 Task: Look for space in Punāsa, India from 3rd June, 2023 to 9th June, 2023 for 2 adults in price range Rs.6000 to Rs.12000. Place can be entire place with 1  bedroom having 1 bed and 1 bathroom. Property type can be house, flat, guest house, hotel. Booking option can be shelf check-in. Required host language is English.
Action: Mouse moved to (441, 61)
Screenshot: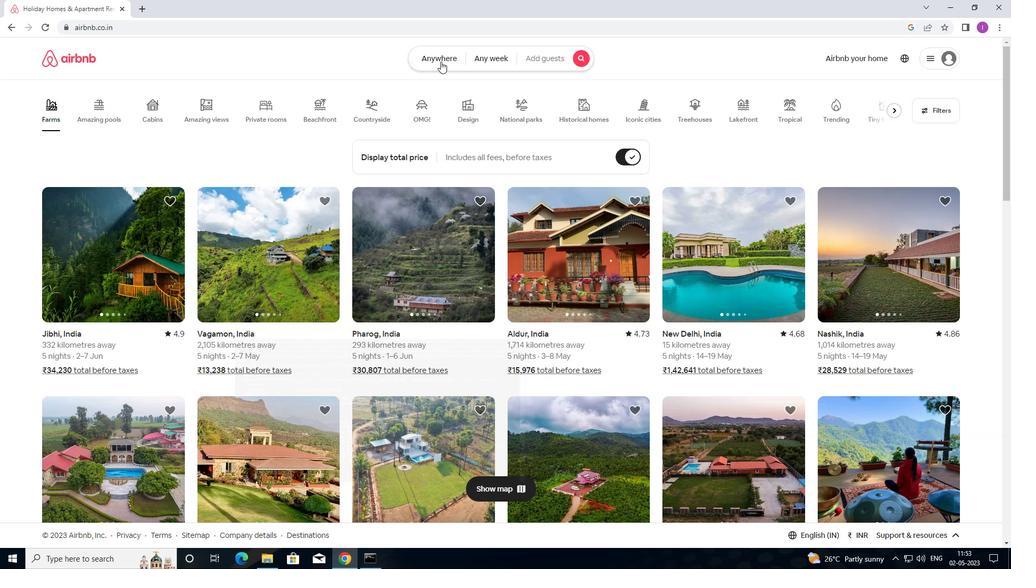 
Action: Mouse pressed left at (441, 61)
Screenshot: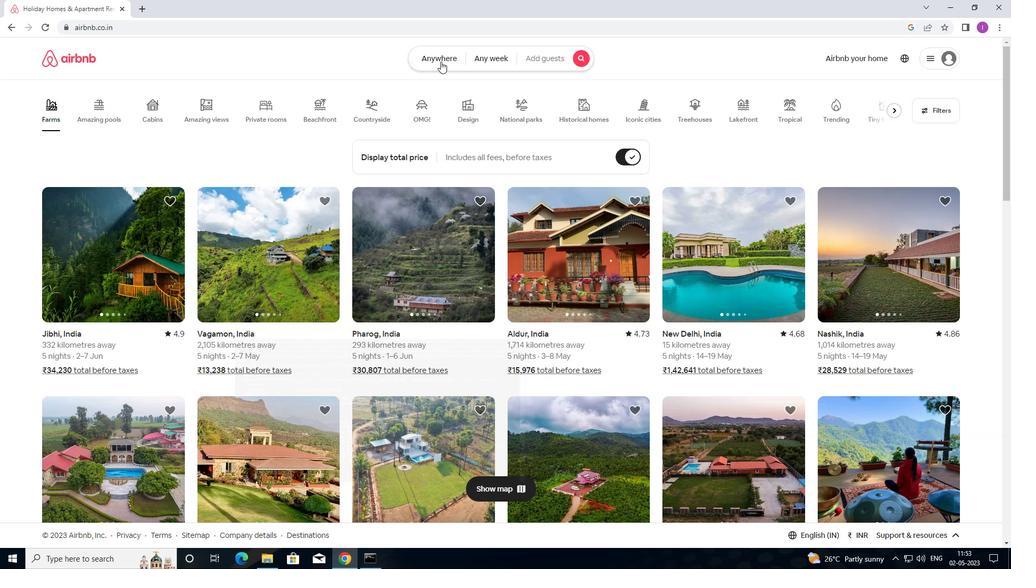 
Action: Mouse moved to (355, 105)
Screenshot: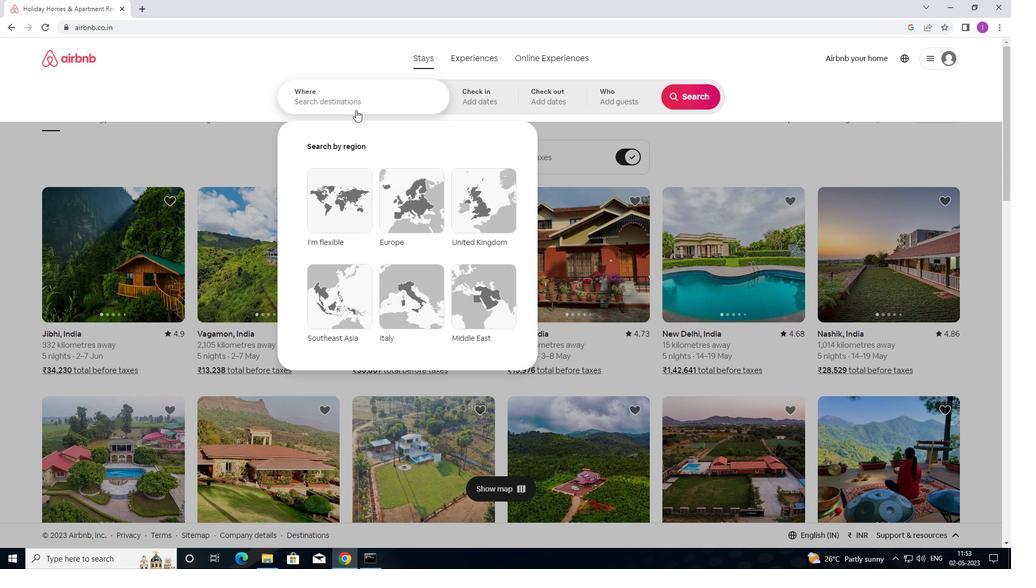 
Action: Mouse pressed left at (355, 105)
Screenshot: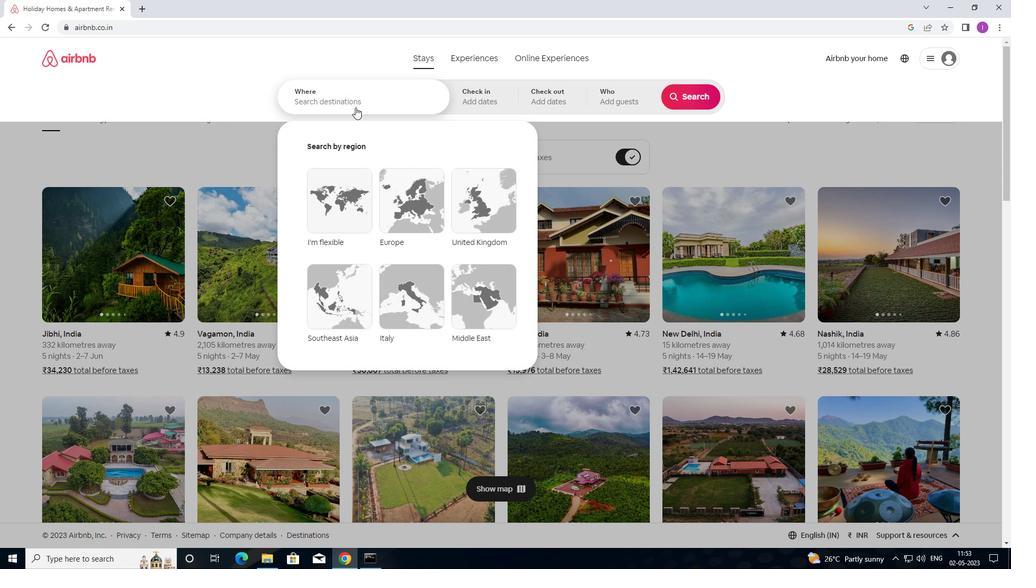 
Action: Mouse moved to (446, 109)
Screenshot: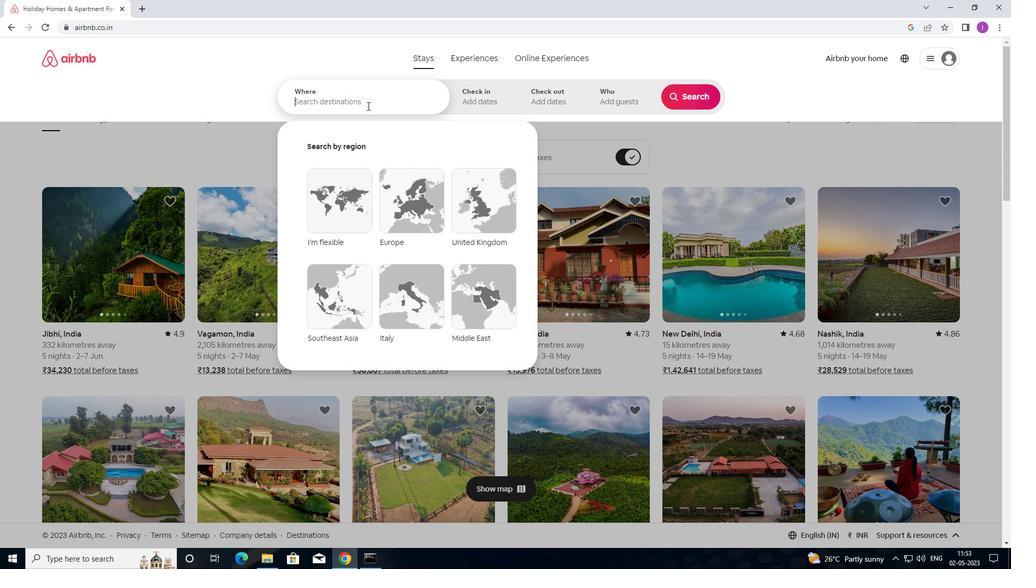 
Action: Key pressed <Key.shift>PUNASA,<Key.shift>INDIA
Screenshot: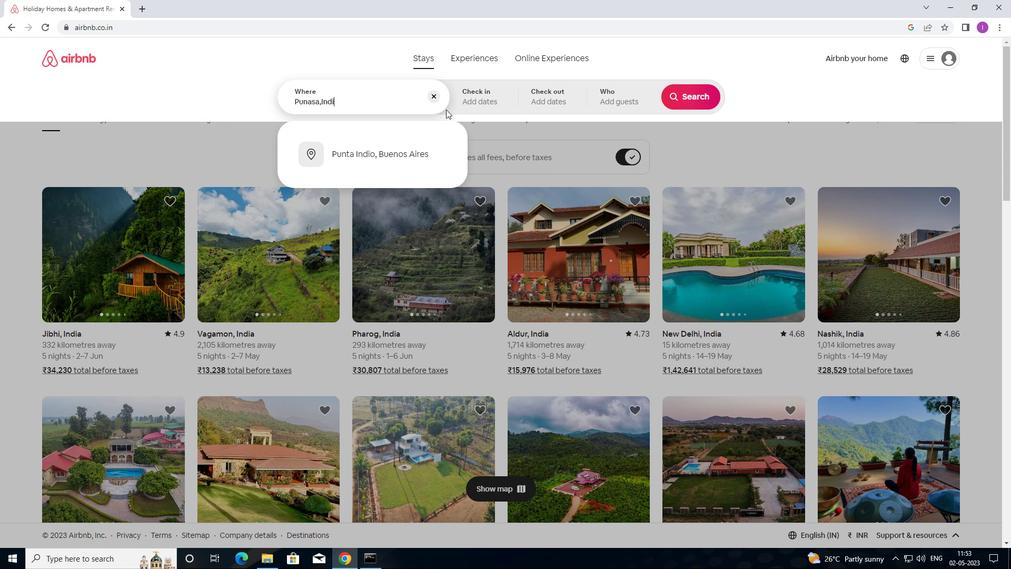 
Action: Mouse moved to (469, 90)
Screenshot: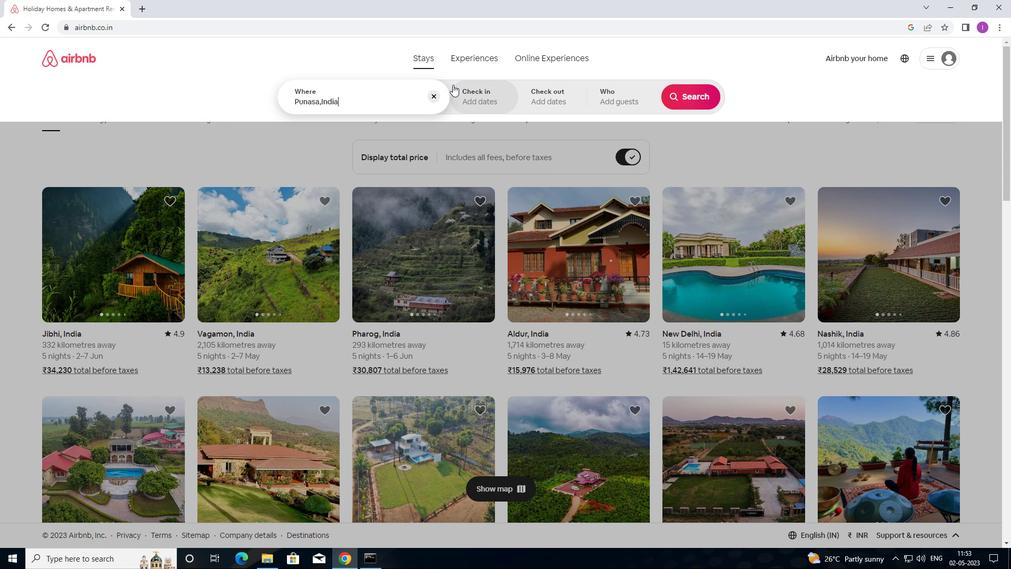 
Action: Mouse pressed left at (469, 90)
Screenshot: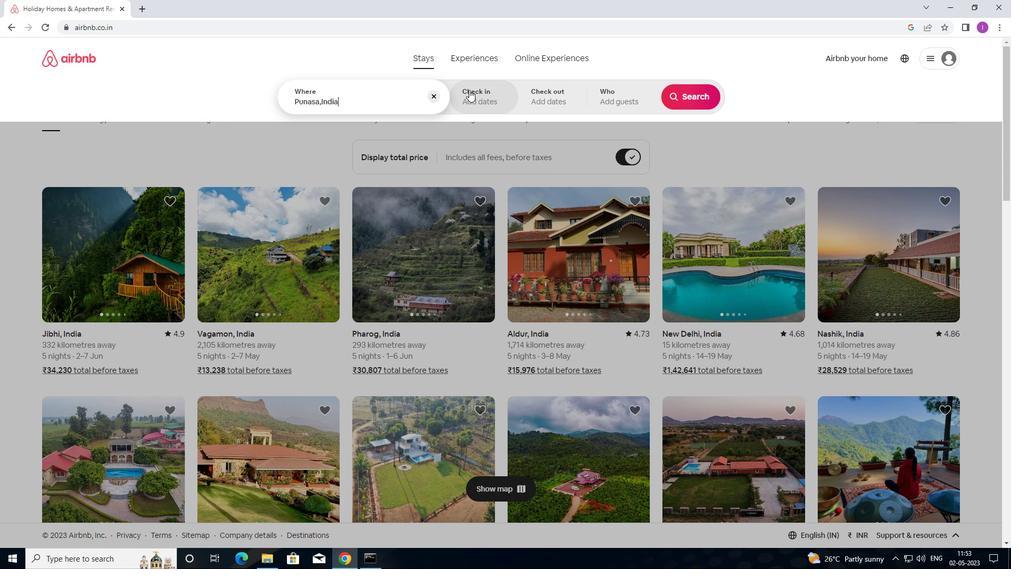 
Action: Mouse moved to (675, 227)
Screenshot: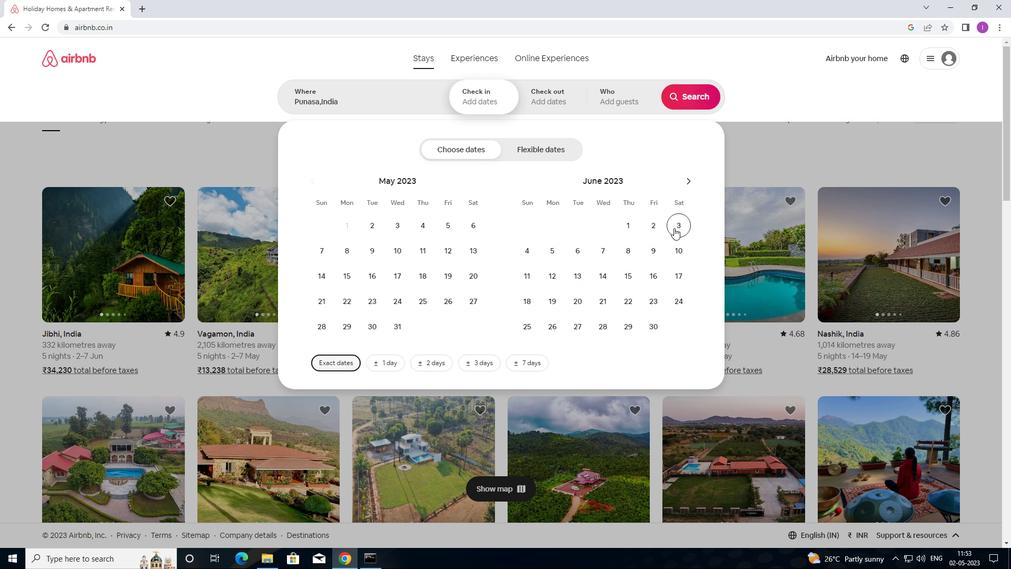
Action: Mouse pressed left at (675, 227)
Screenshot: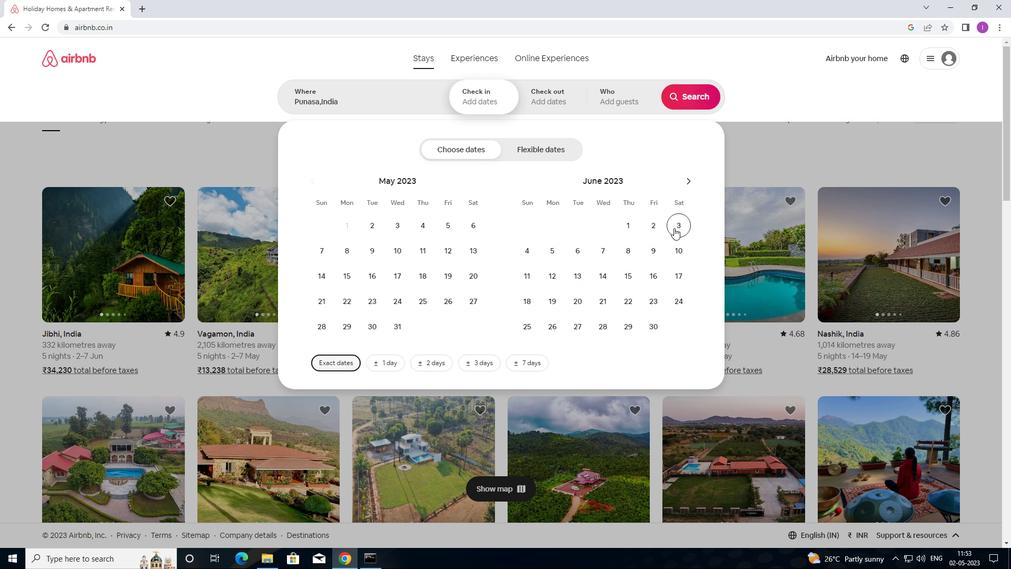
Action: Mouse moved to (660, 254)
Screenshot: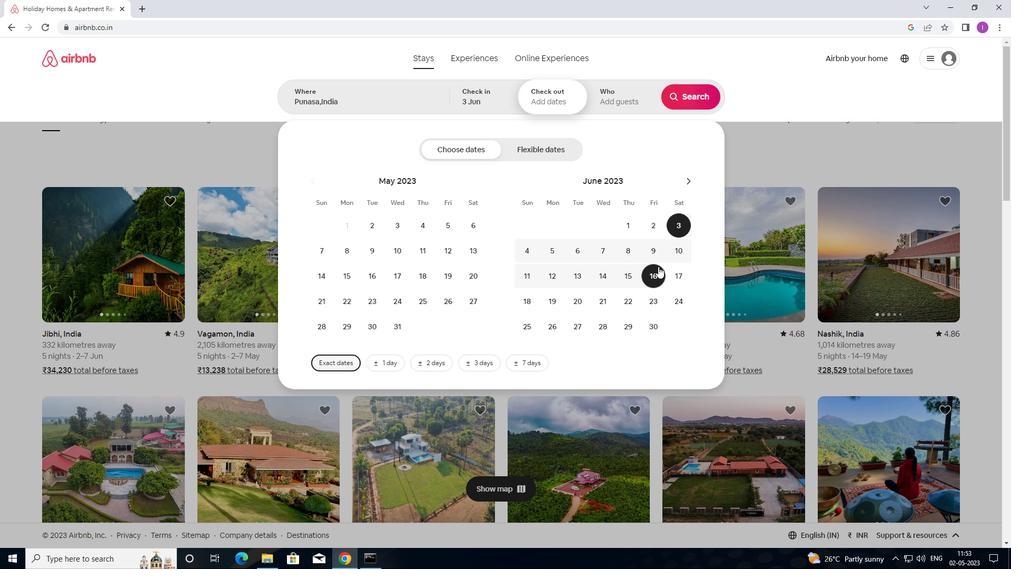 
Action: Mouse pressed left at (660, 254)
Screenshot: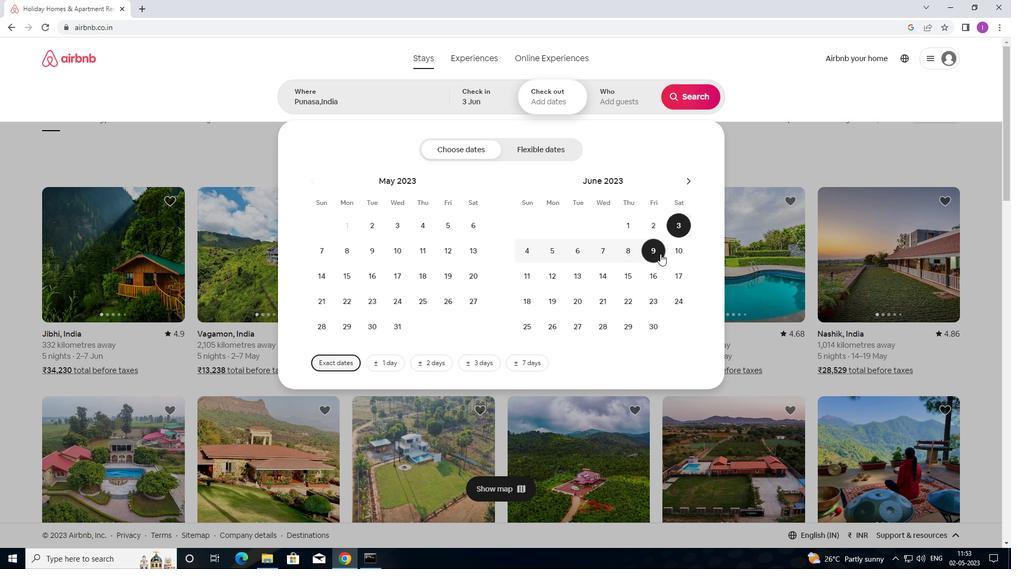 
Action: Mouse moved to (630, 102)
Screenshot: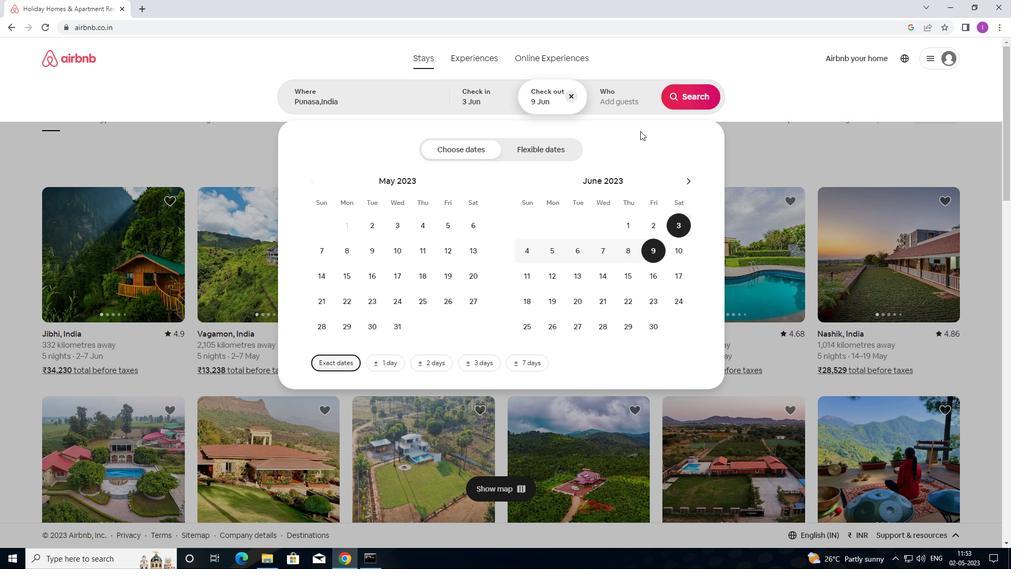 
Action: Mouse pressed left at (630, 102)
Screenshot: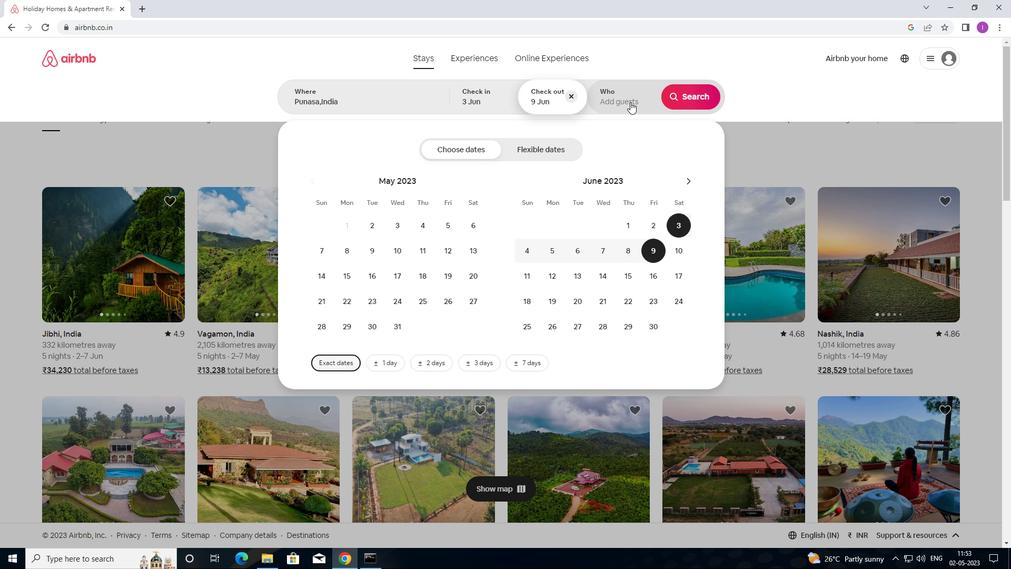 
Action: Mouse moved to (688, 154)
Screenshot: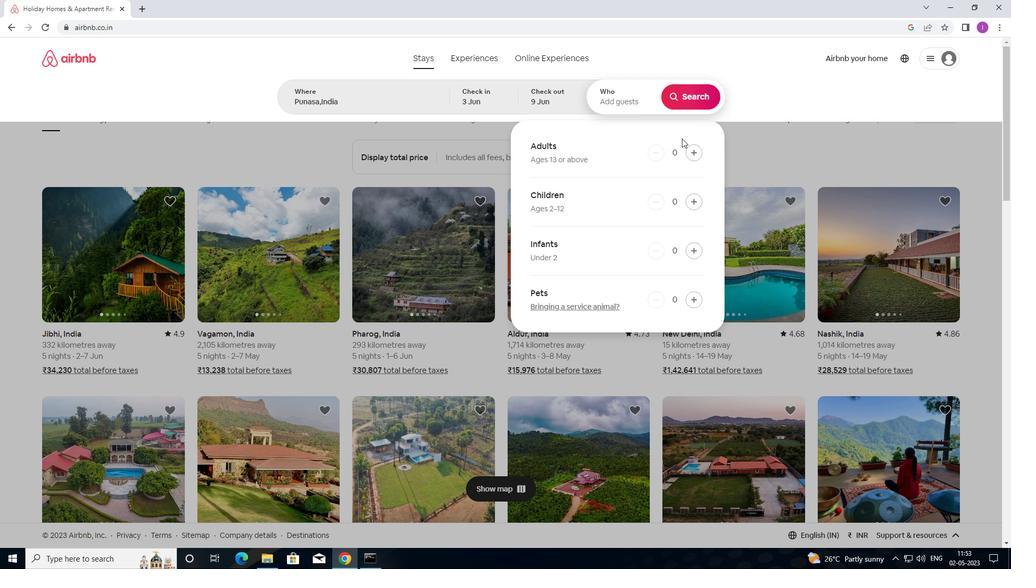 
Action: Mouse pressed left at (688, 154)
Screenshot: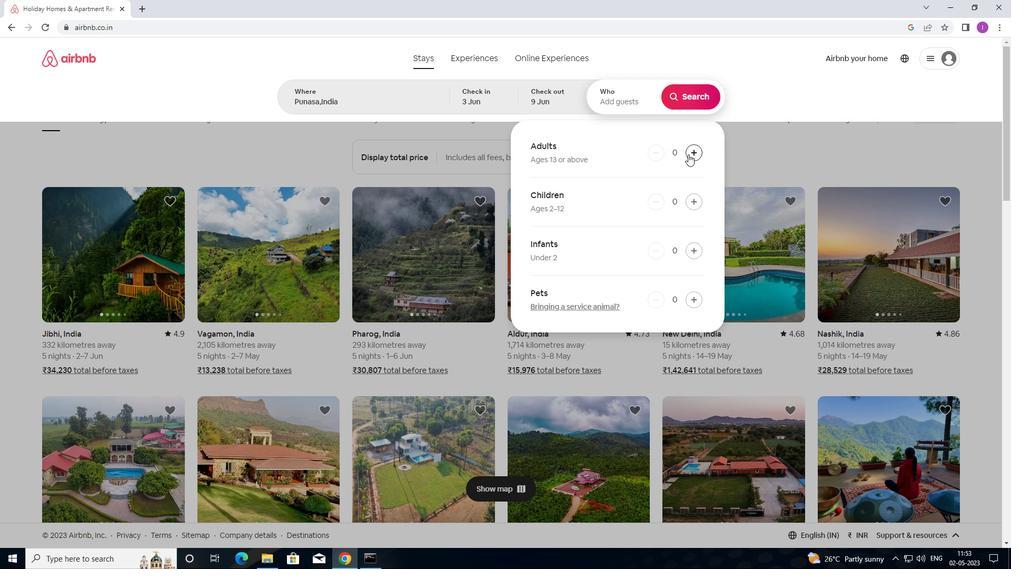 
Action: Mouse pressed left at (688, 154)
Screenshot: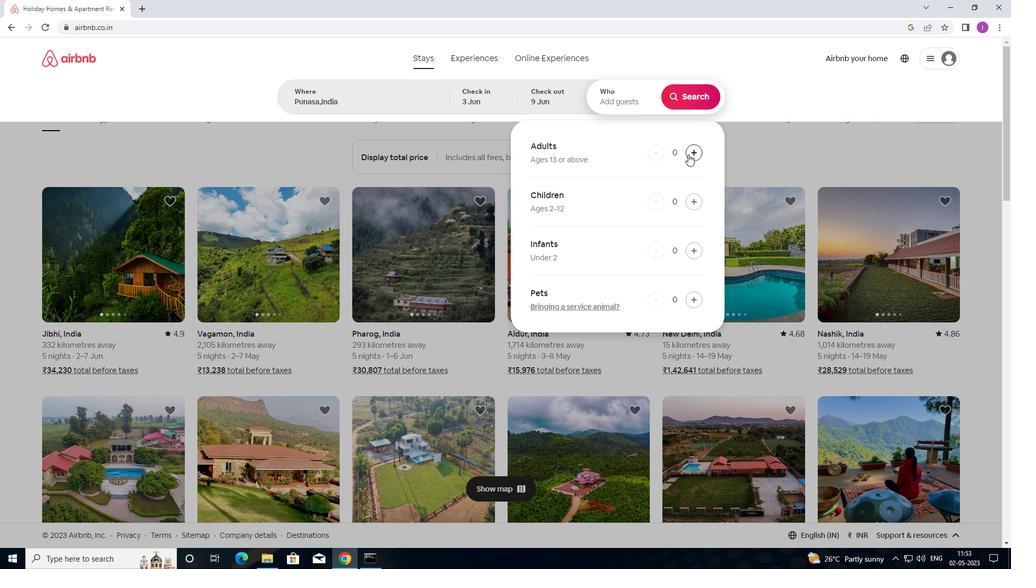 
Action: Mouse moved to (694, 95)
Screenshot: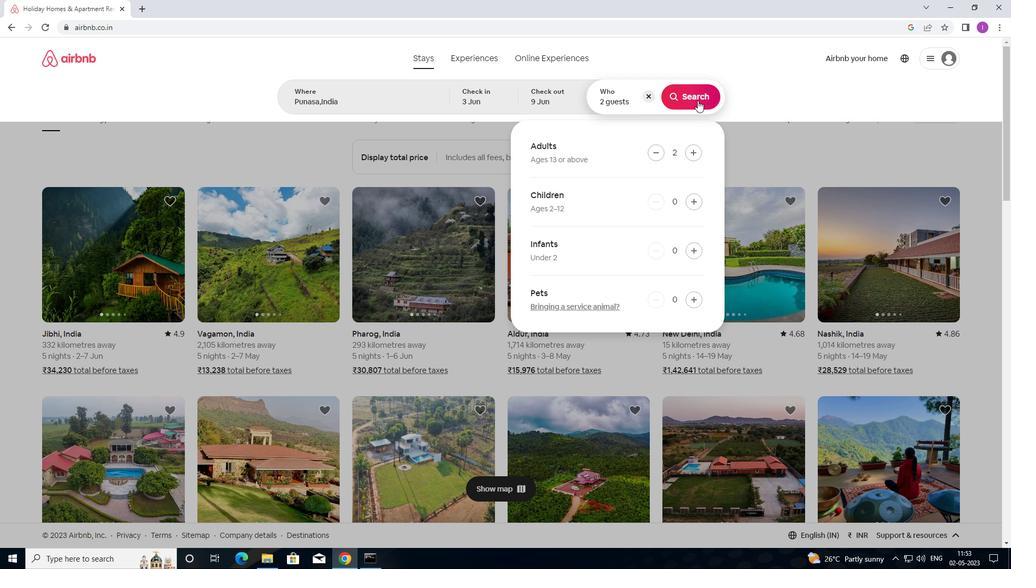 
Action: Mouse pressed left at (694, 95)
Screenshot: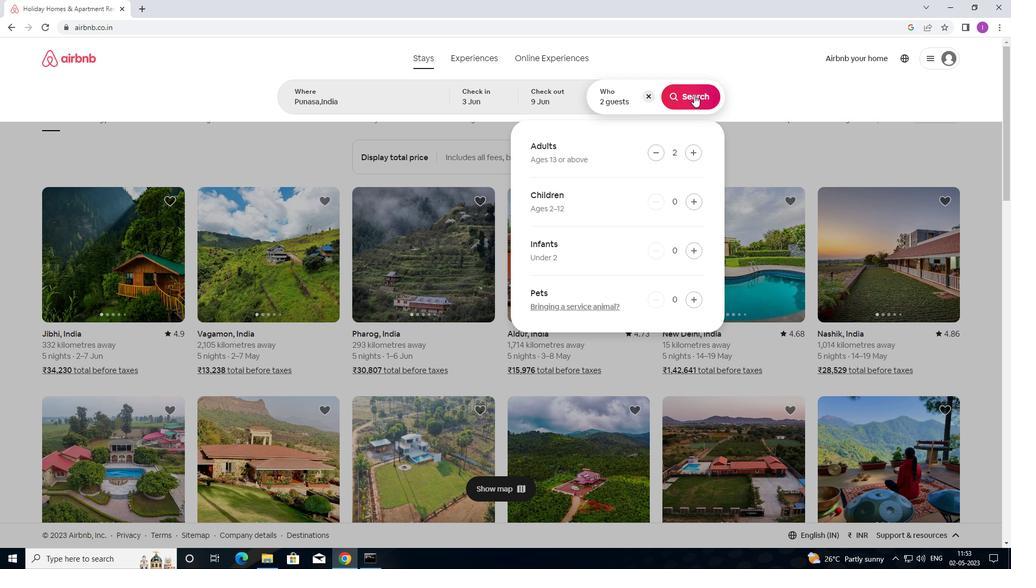 
Action: Mouse moved to (815, 137)
Screenshot: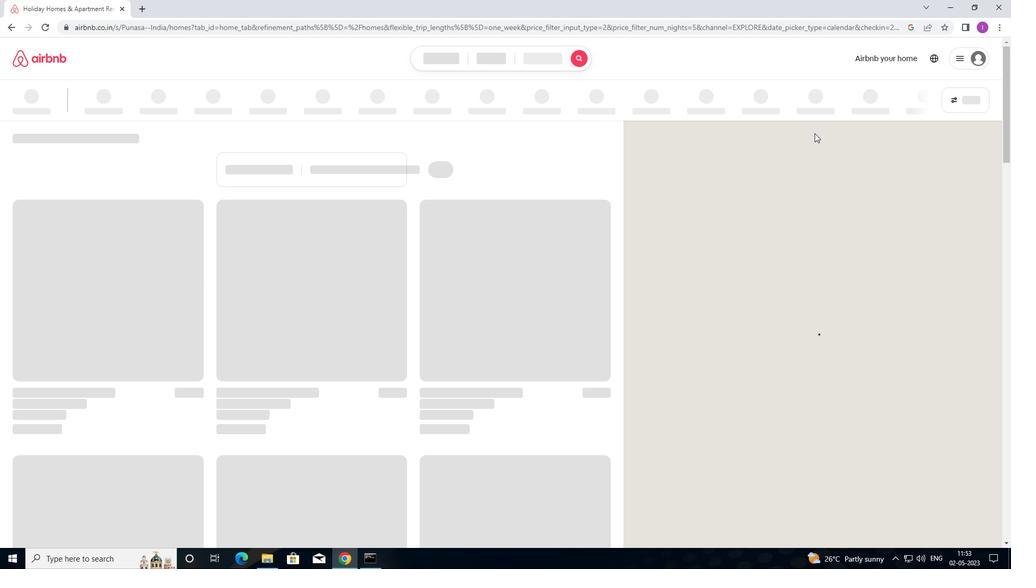 
Action: Mouse scrolled (815, 136) with delta (0, 0)
Screenshot: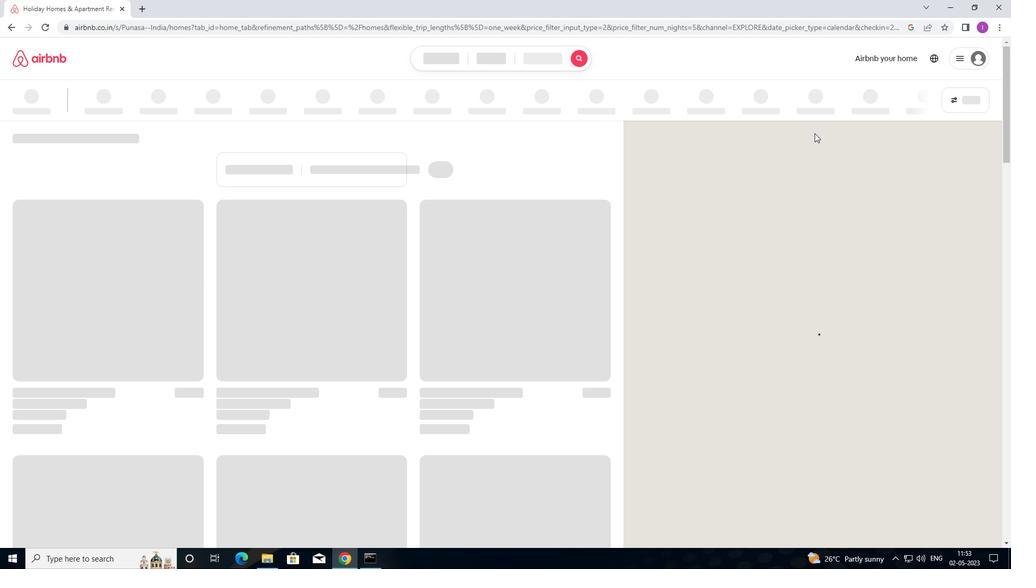
Action: Mouse moved to (815, 143)
Screenshot: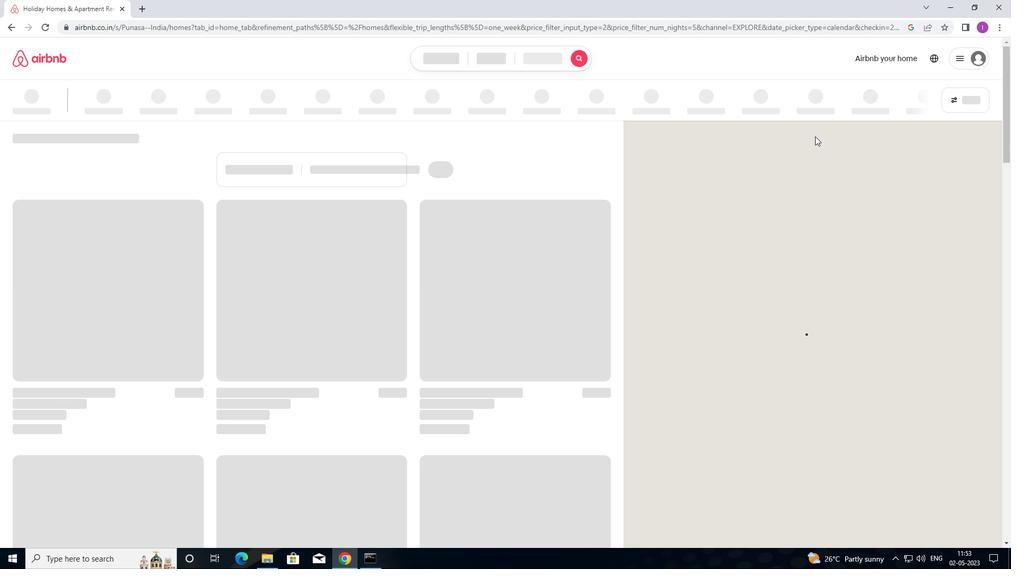 
Action: Mouse scrolled (815, 142) with delta (0, 0)
Screenshot: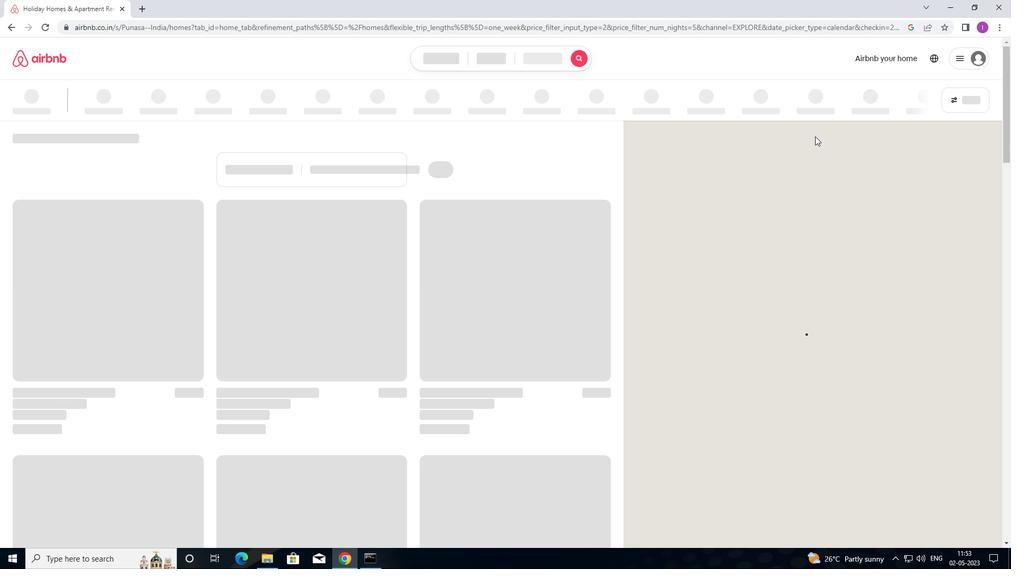 
Action: Mouse moved to (951, 104)
Screenshot: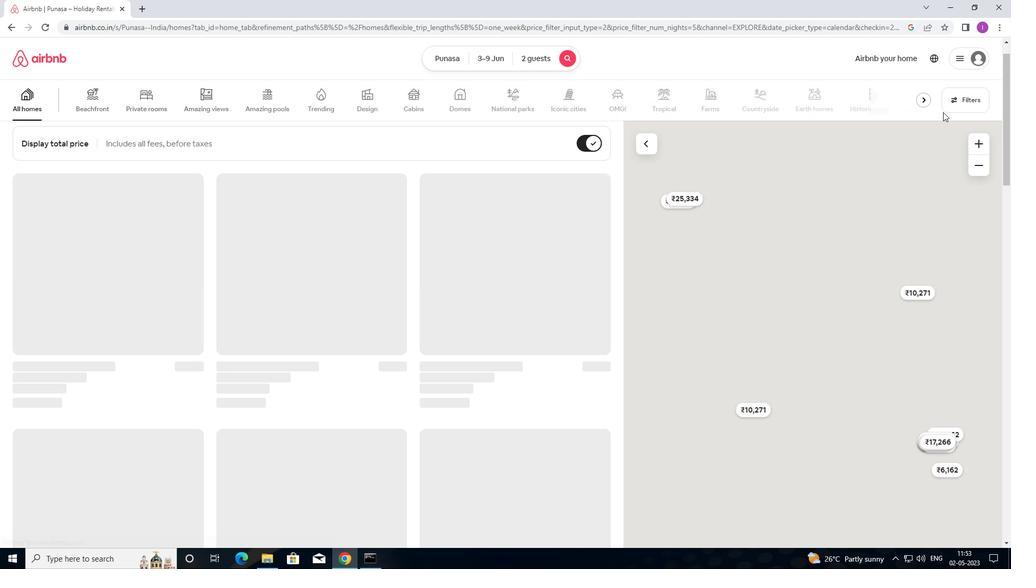 
Action: Mouse pressed left at (951, 104)
Screenshot: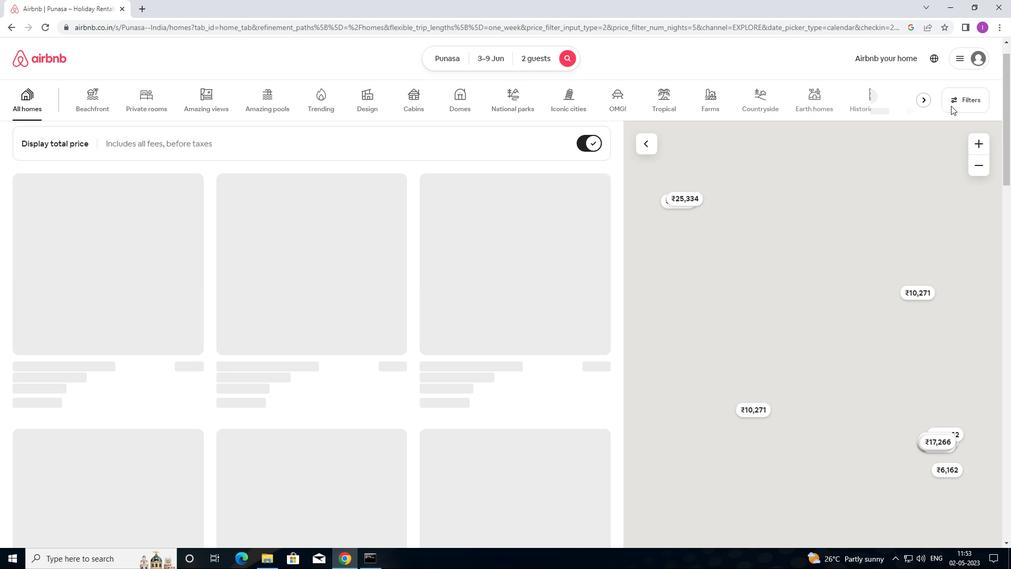 
Action: Mouse moved to (378, 237)
Screenshot: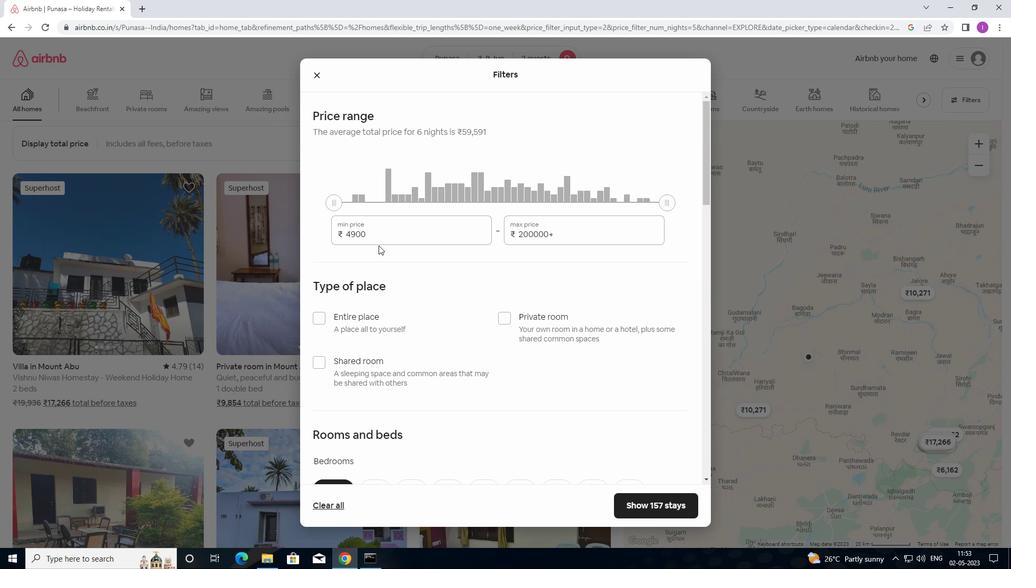 
Action: Mouse pressed left at (378, 237)
Screenshot: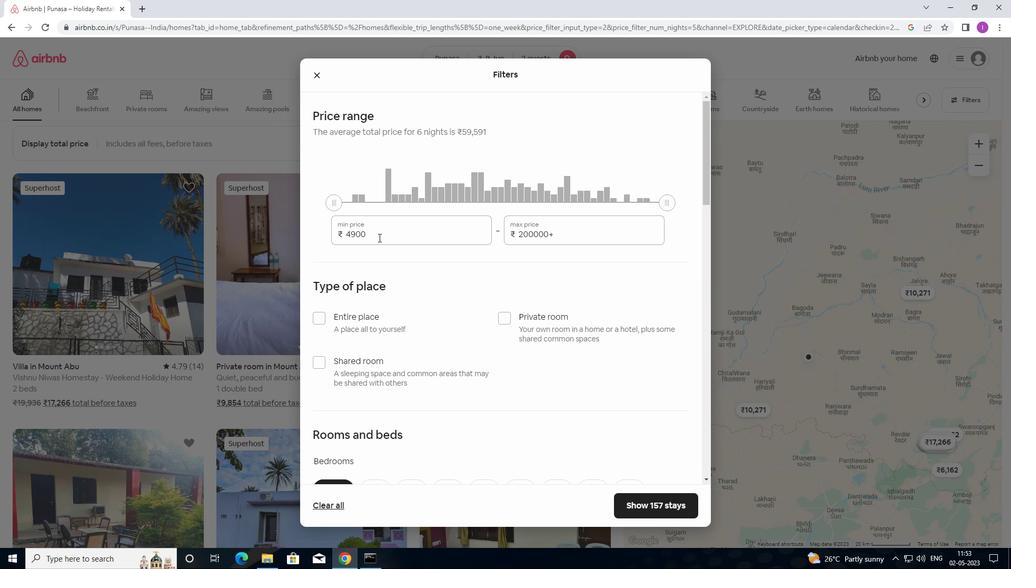 
Action: Mouse moved to (340, 229)
Screenshot: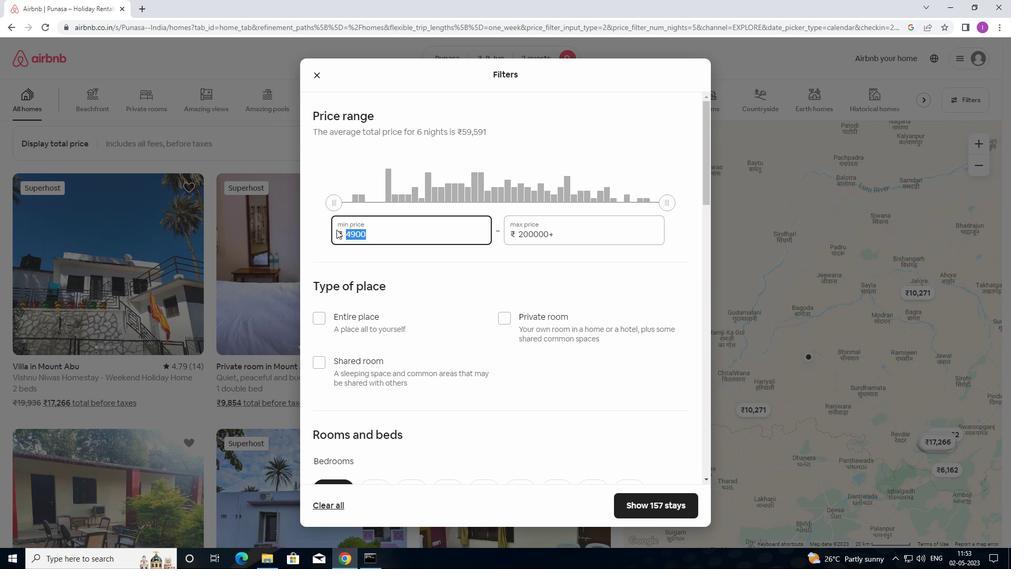 
Action: Key pressed 6
Screenshot: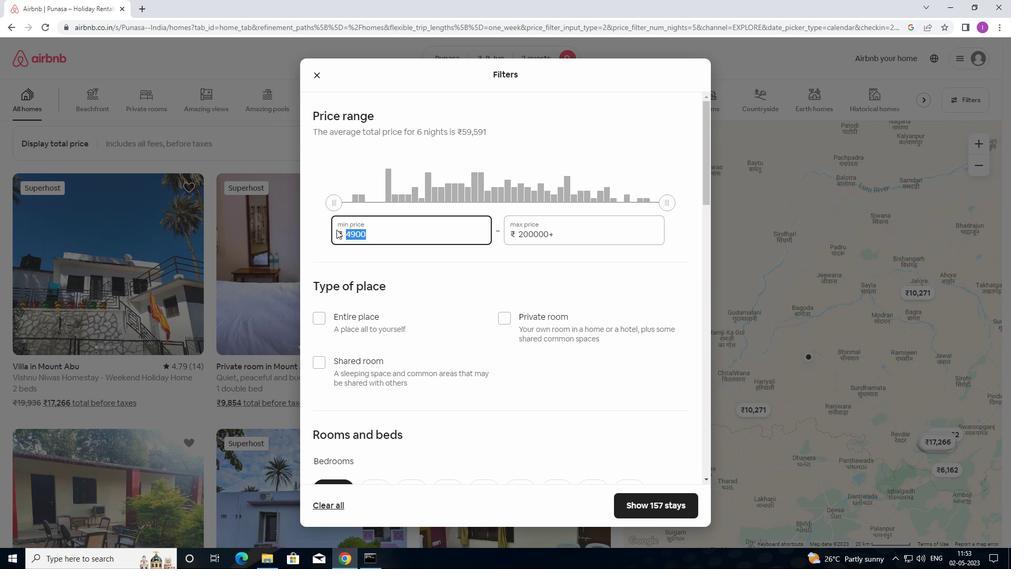 
Action: Mouse moved to (342, 229)
Screenshot: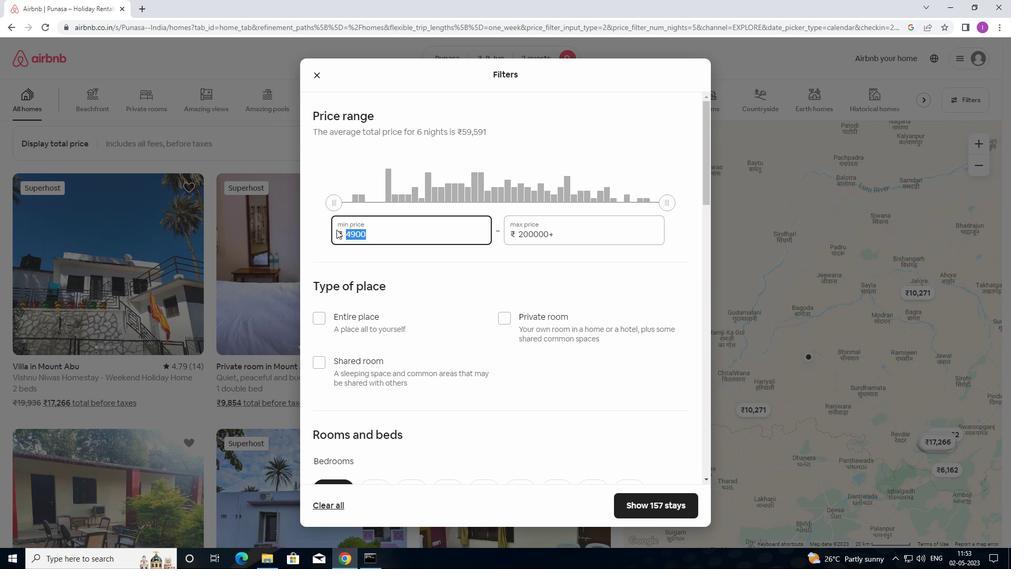 
Action: Key pressed 0
Screenshot: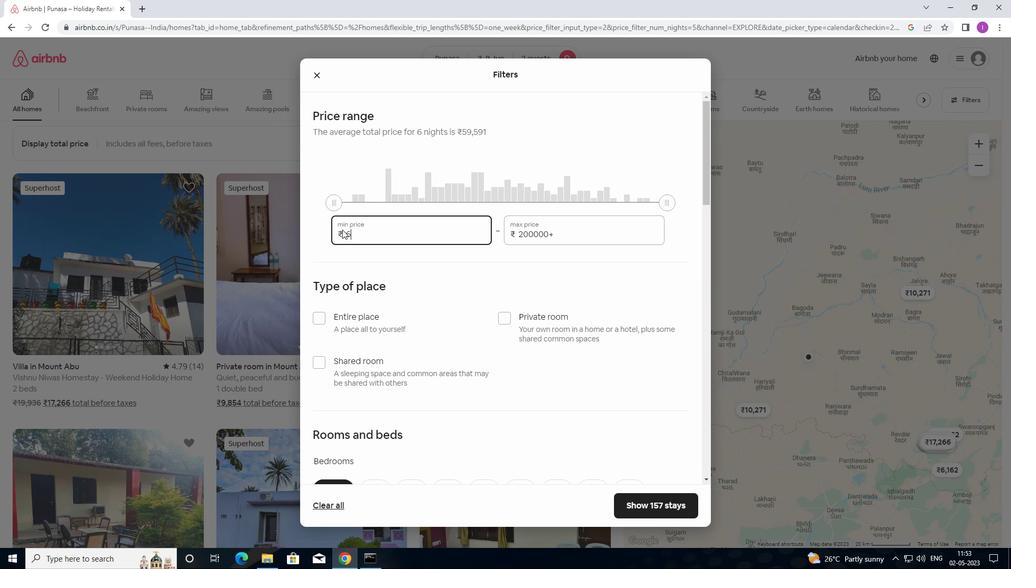 
Action: Mouse moved to (344, 232)
Screenshot: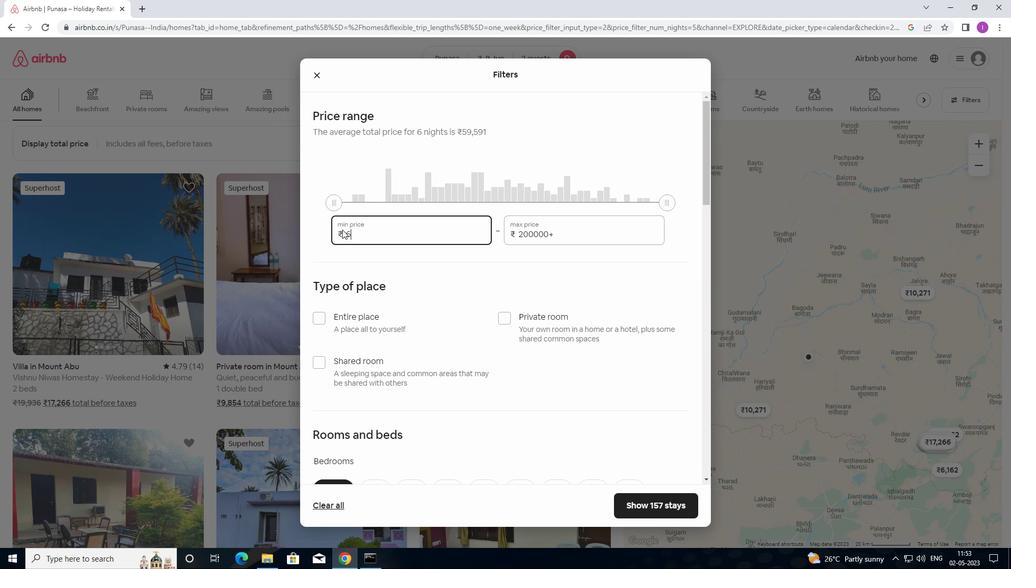 
Action: Key pressed 00
Screenshot: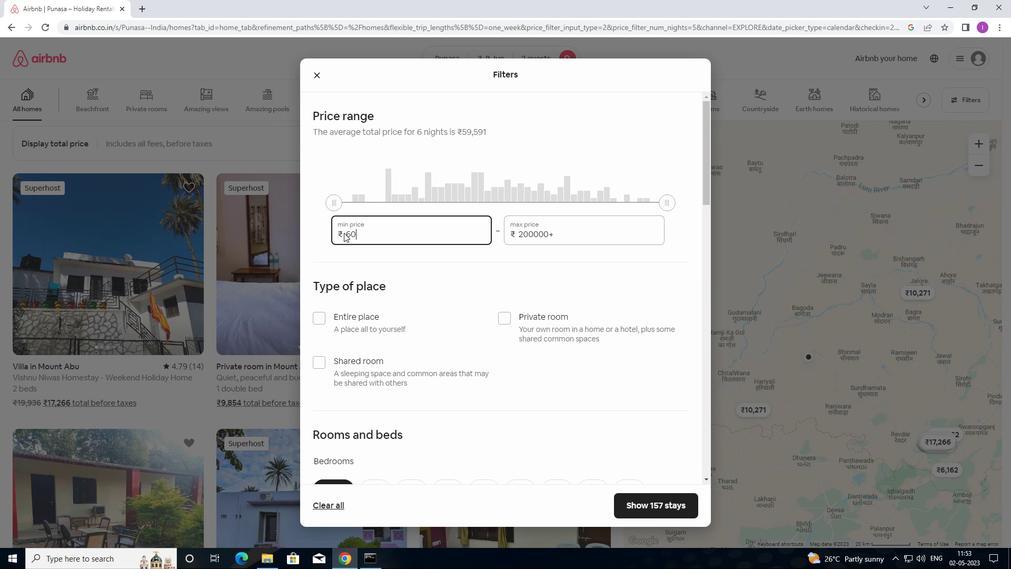
Action: Mouse moved to (572, 237)
Screenshot: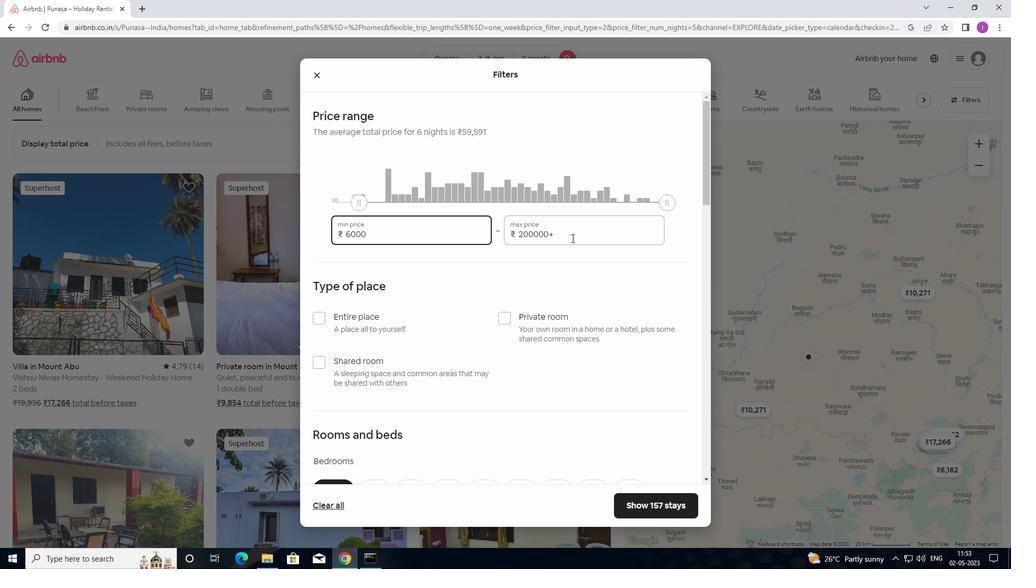 
Action: Mouse pressed left at (572, 237)
Screenshot: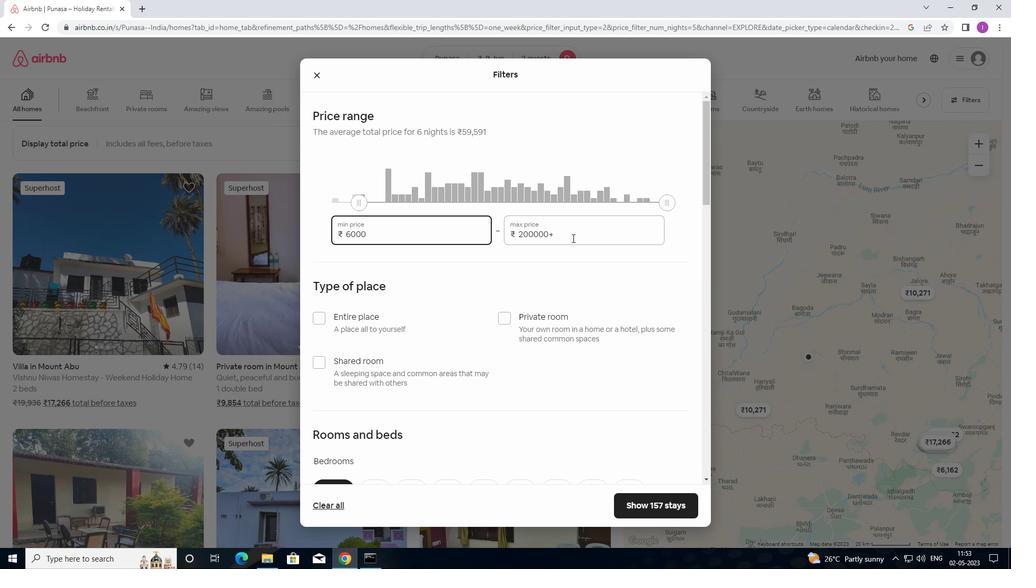 
Action: Mouse moved to (507, 236)
Screenshot: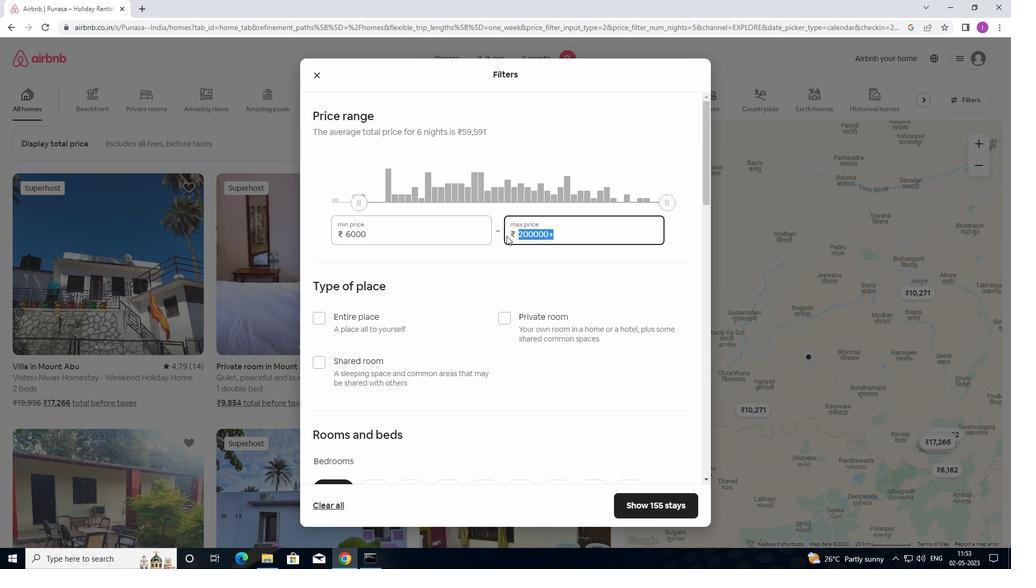 
Action: Key pressed 12
Screenshot: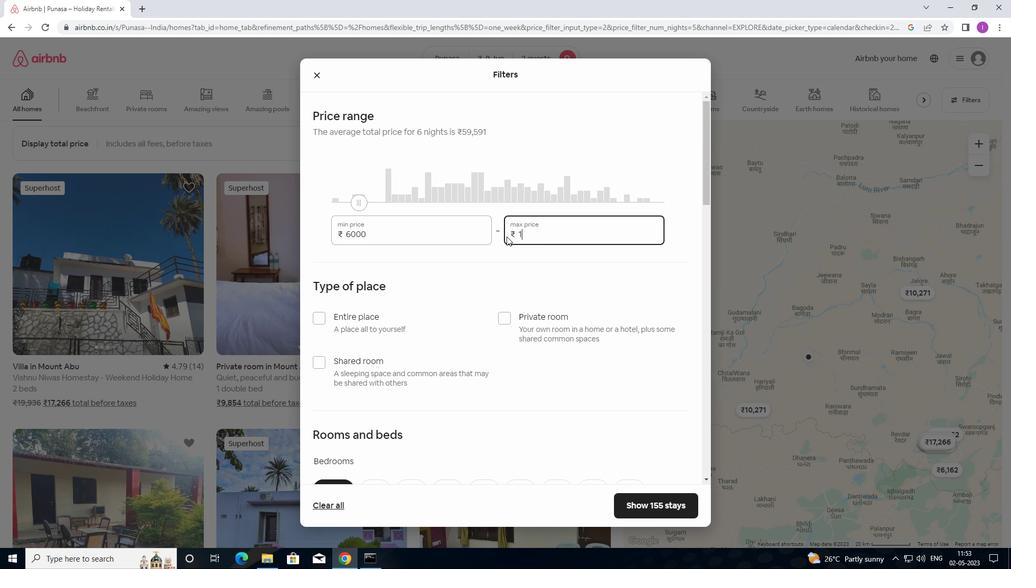 
Action: Mouse moved to (505, 243)
Screenshot: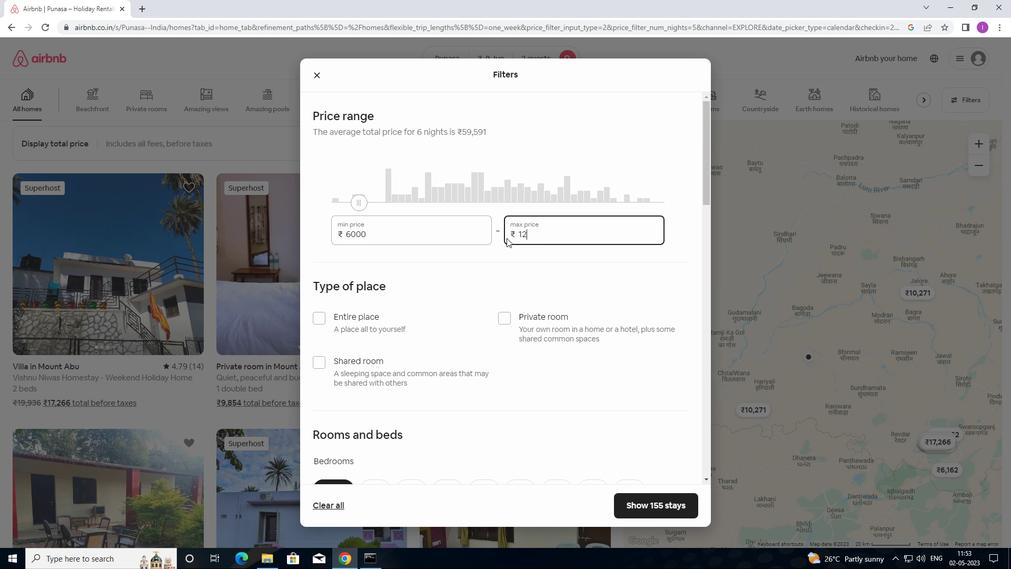 
Action: Key pressed 0
Screenshot: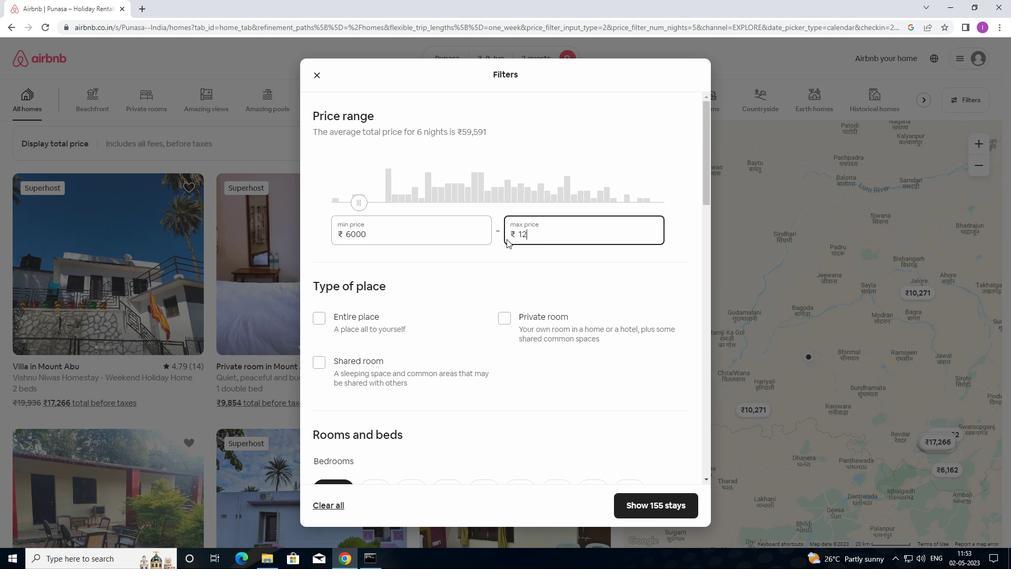 
Action: Mouse moved to (503, 252)
Screenshot: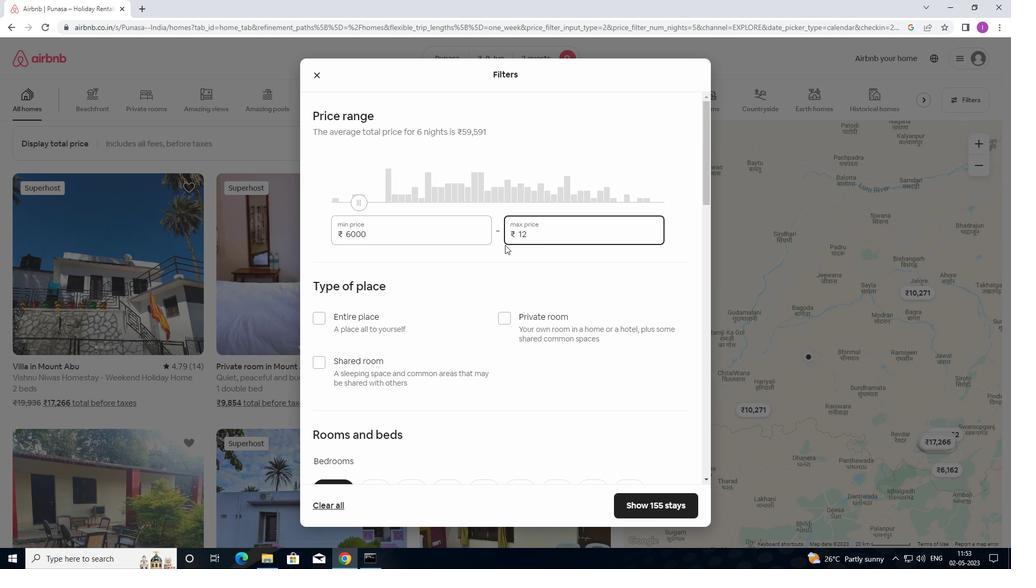 
Action: Key pressed 00
Screenshot: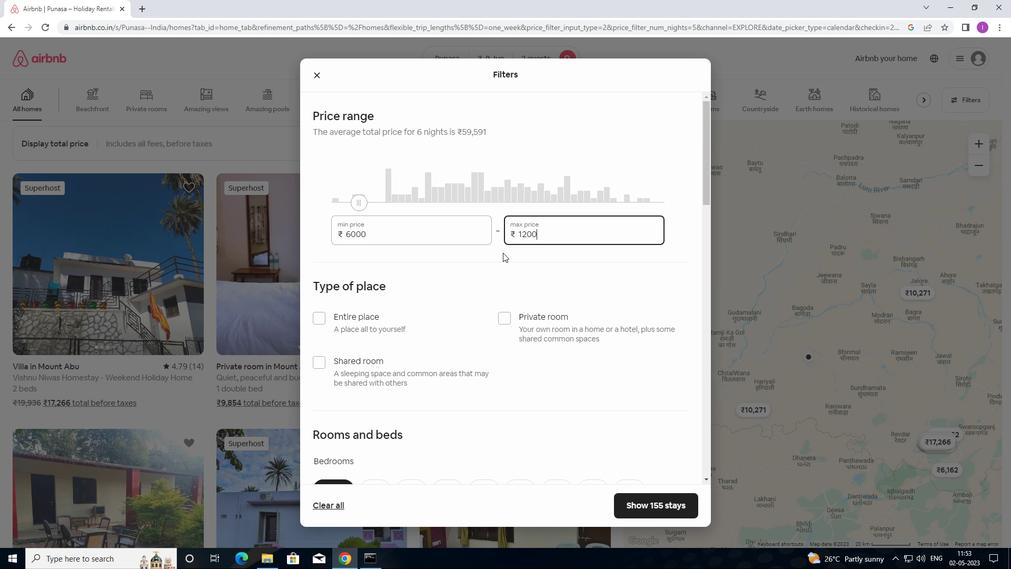 
Action: Mouse moved to (506, 285)
Screenshot: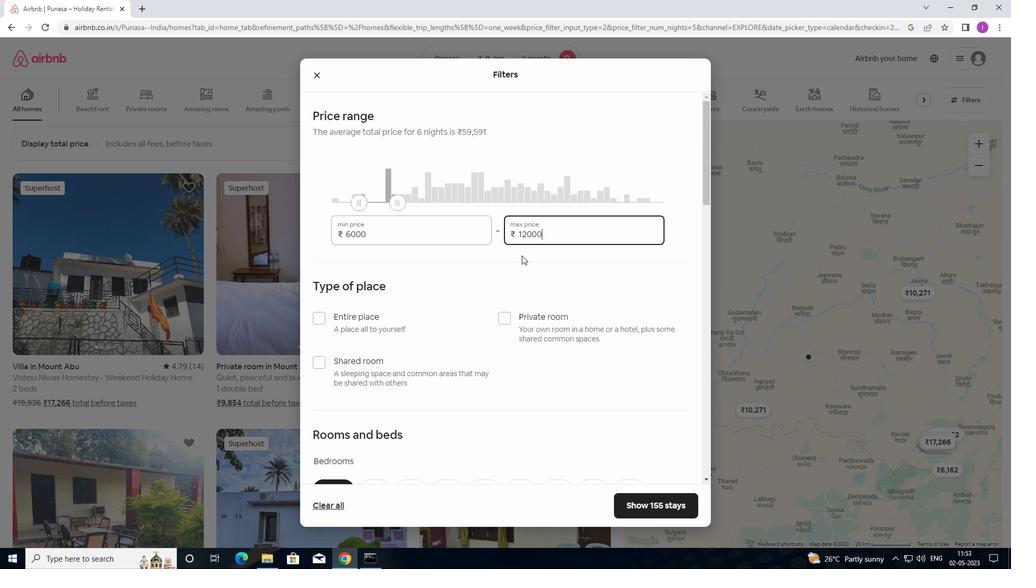 
Action: Mouse scrolled (506, 284) with delta (0, 0)
Screenshot: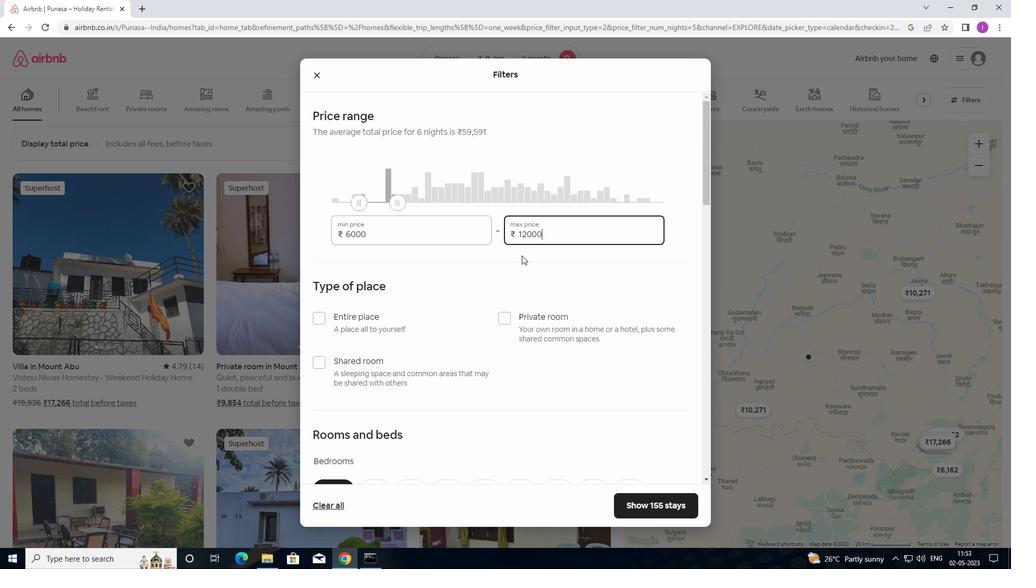 
Action: Mouse moved to (505, 286)
Screenshot: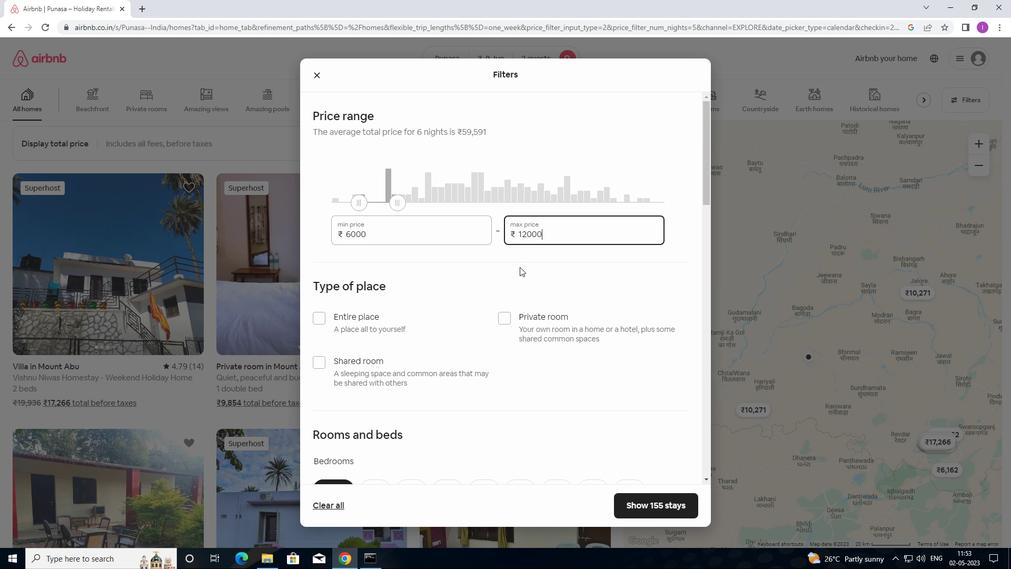 
Action: Mouse scrolled (505, 286) with delta (0, 0)
Screenshot: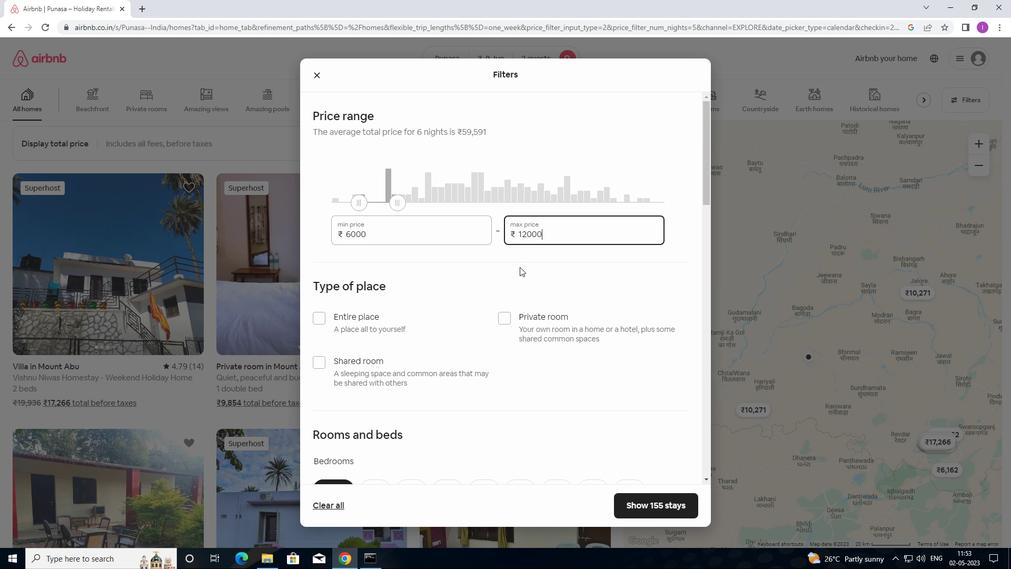 
Action: Mouse moved to (364, 218)
Screenshot: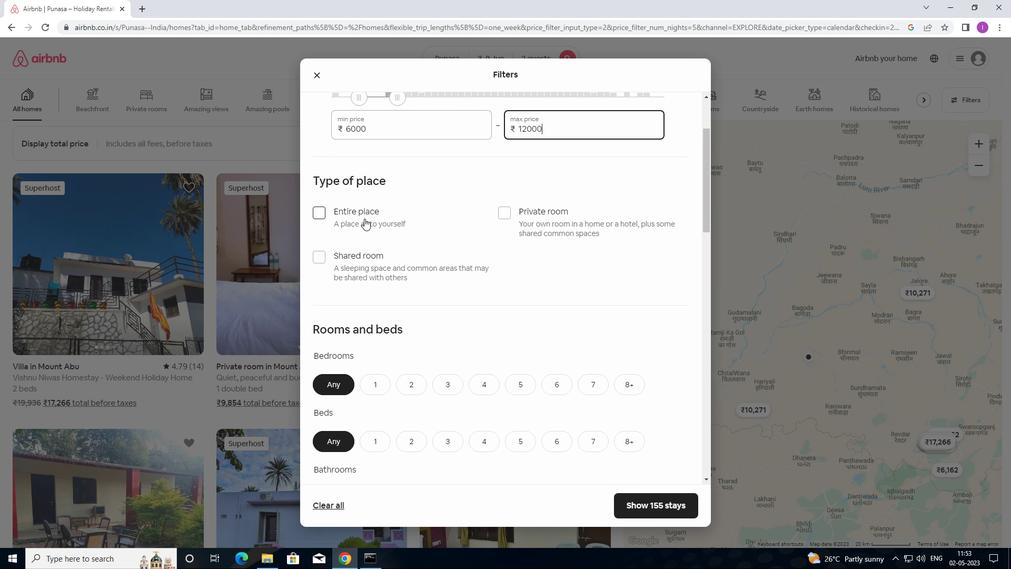 
Action: Mouse scrolled (364, 217) with delta (0, 0)
Screenshot: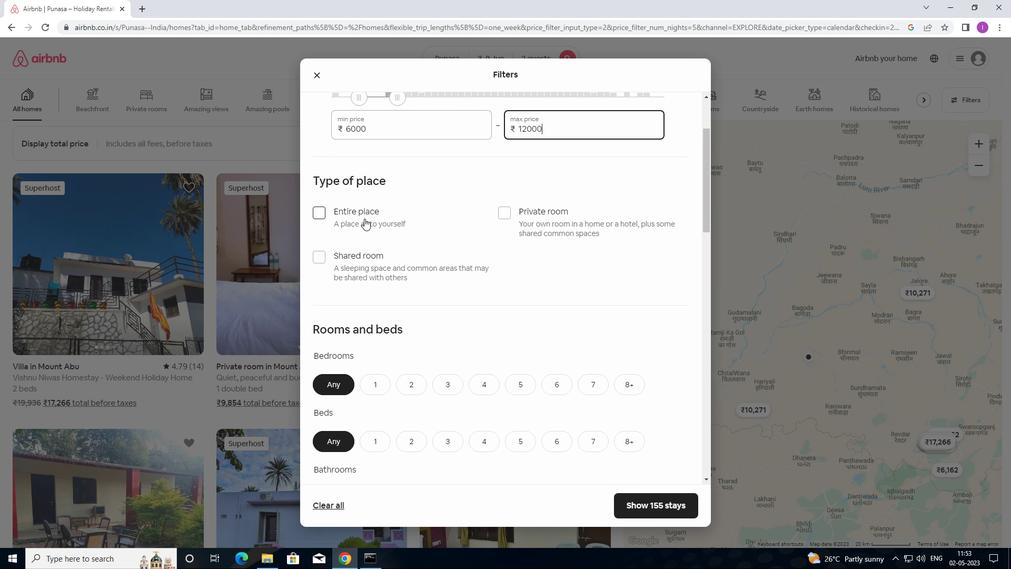 
Action: Mouse scrolled (364, 217) with delta (0, 0)
Screenshot: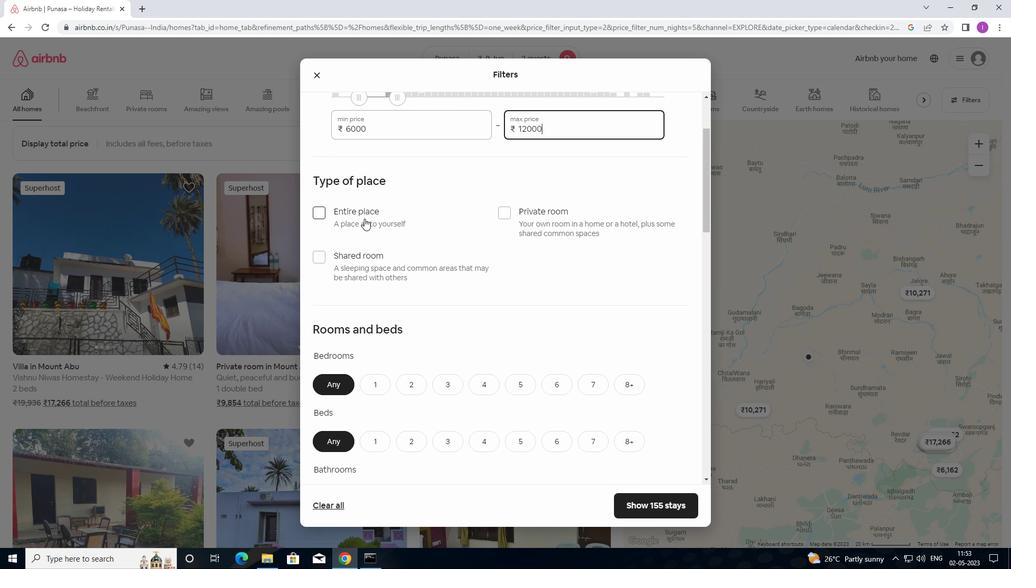 
Action: Mouse moved to (317, 102)
Screenshot: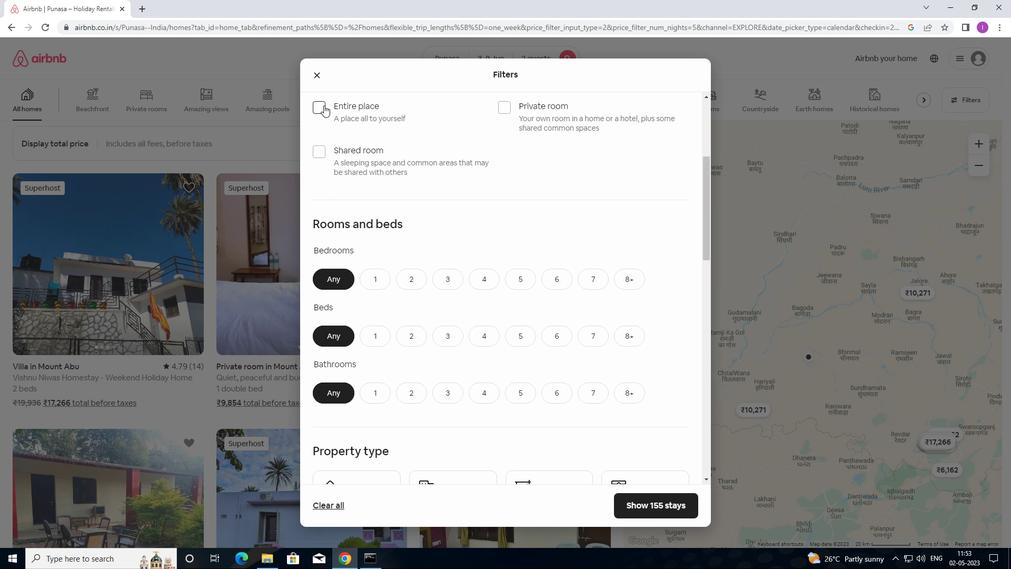 
Action: Mouse pressed left at (317, 102)
Screenshot: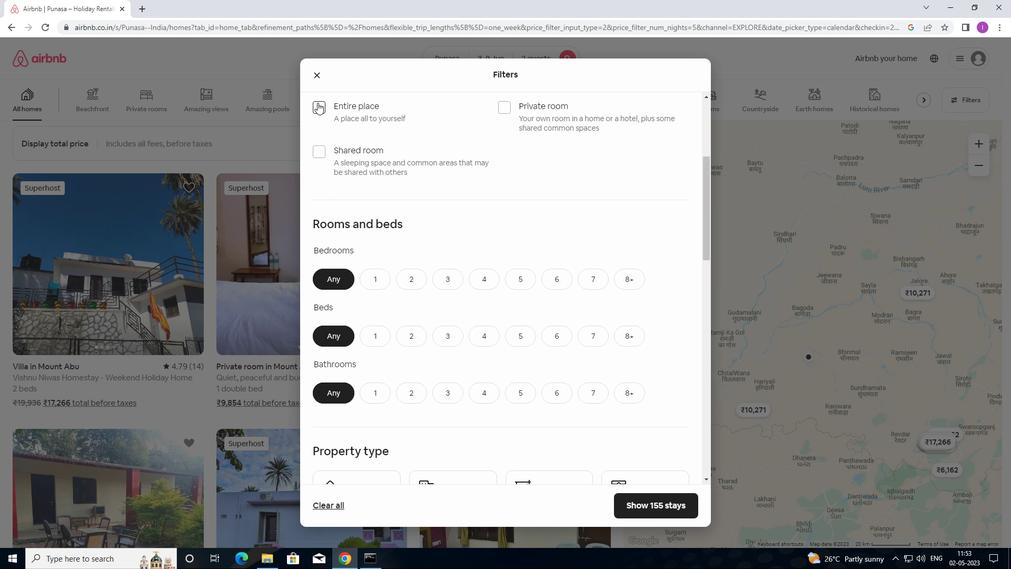 
Action: Mouse moved to (372, 180)
Screenshot: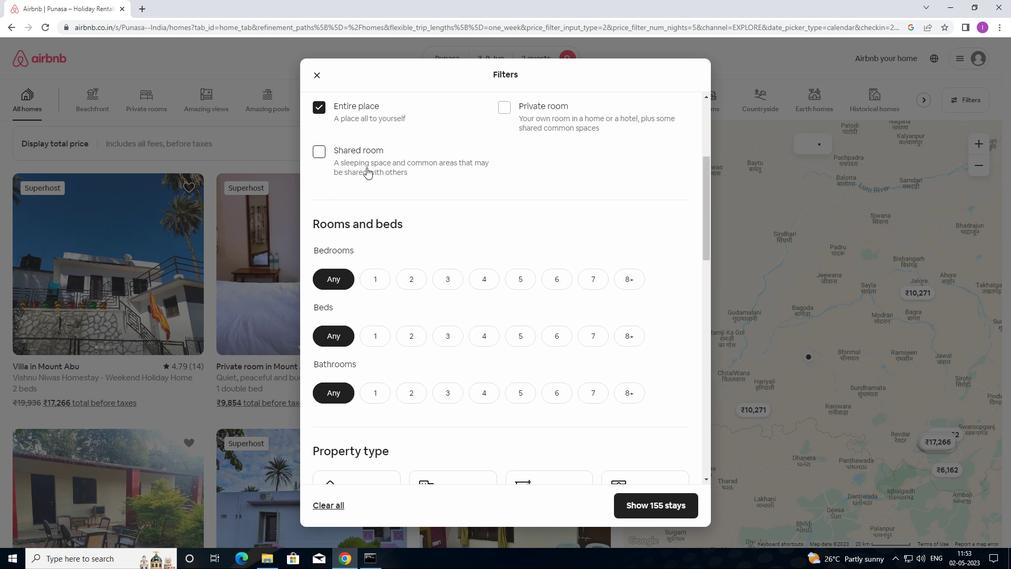 
Action: Mouse scrolled (372, 180) with delta (0, 0)
Screenshot: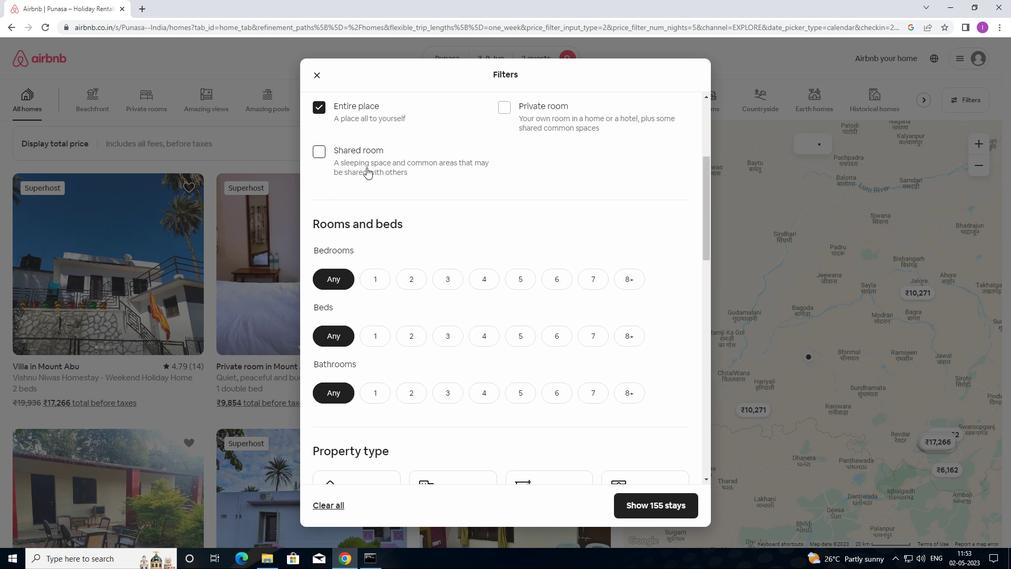 
Action: Mouse moved to (373, 186)
Screenshot: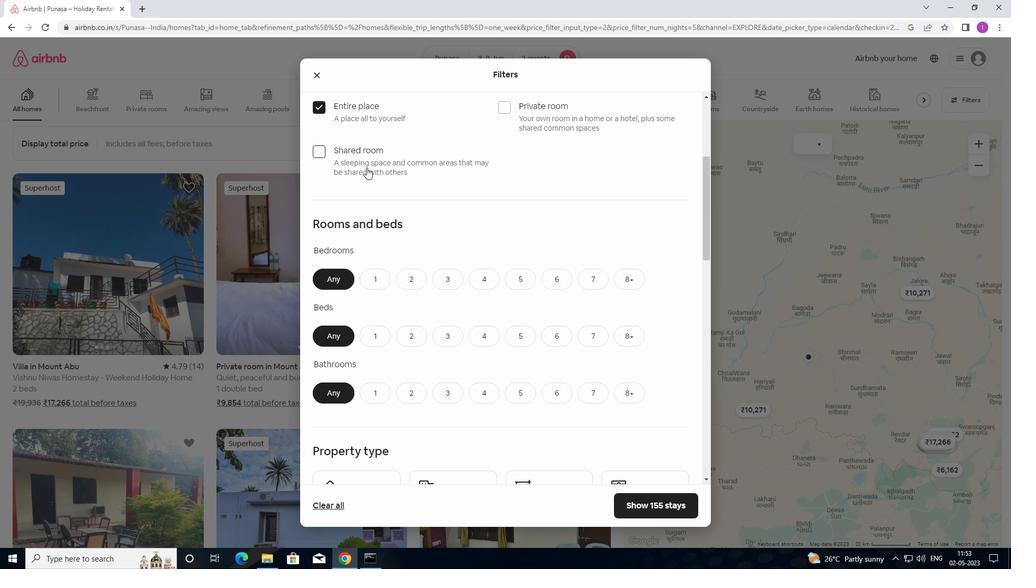 
Action: Mouse scrolled (373, 186) with delta (0, 0)
Screenshot: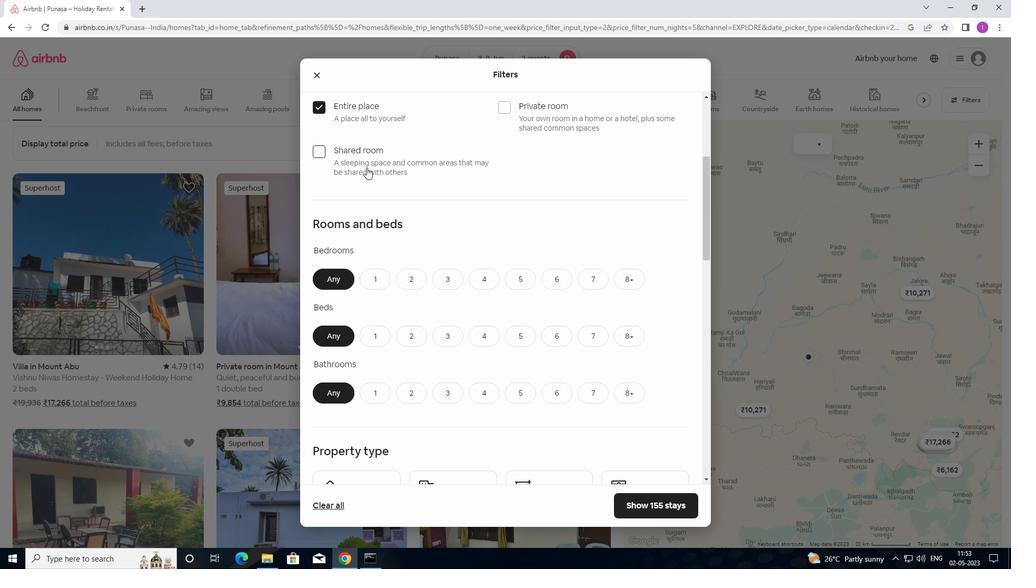 
Action: Mouse moved to (374, 196)
Screenshot: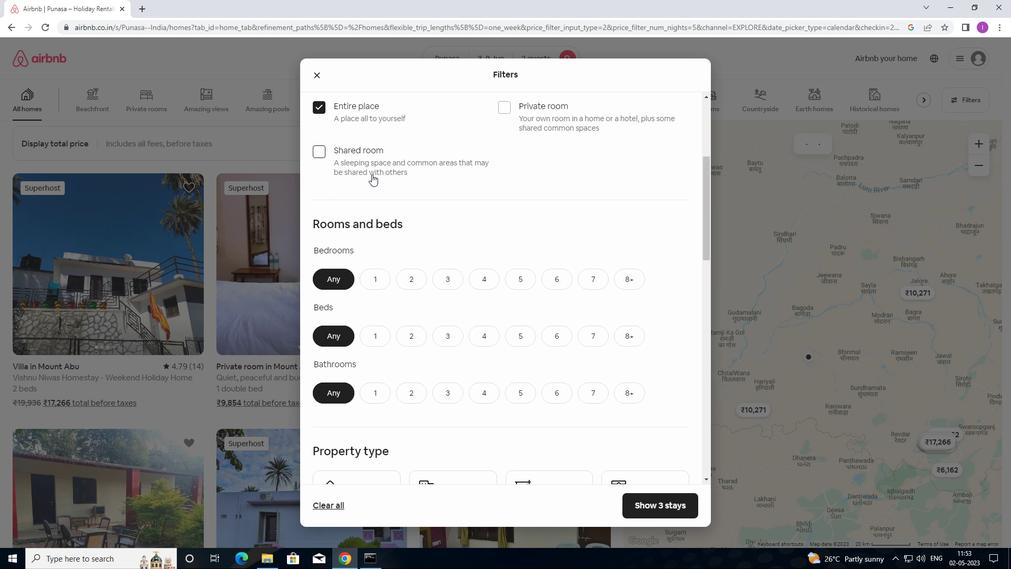 
Action: Mouse scrolled (374, 196) with delta (0, 0)
Screenshot: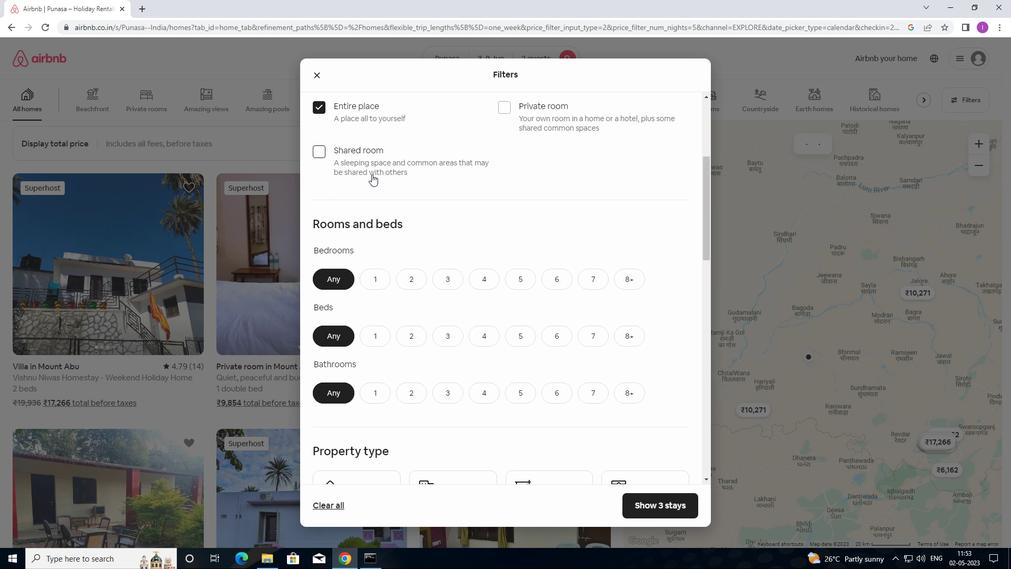 
Action: Mouse moved to (367, 114)
Screenshot: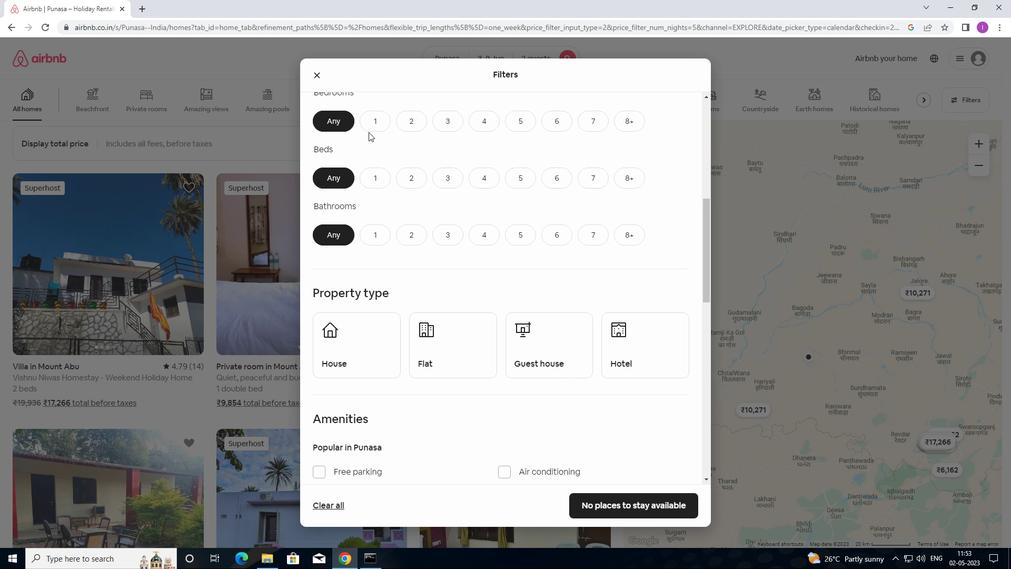 
Action: Mouse pressed left at (367, 114)
Screenshot: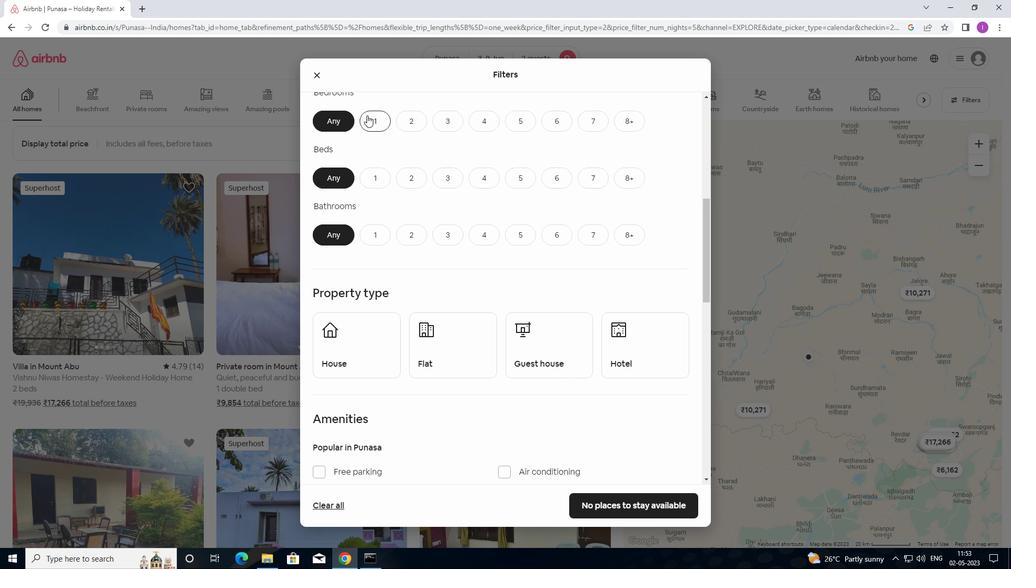 
Action: Mouse moved to (377, 174)
Screenshot: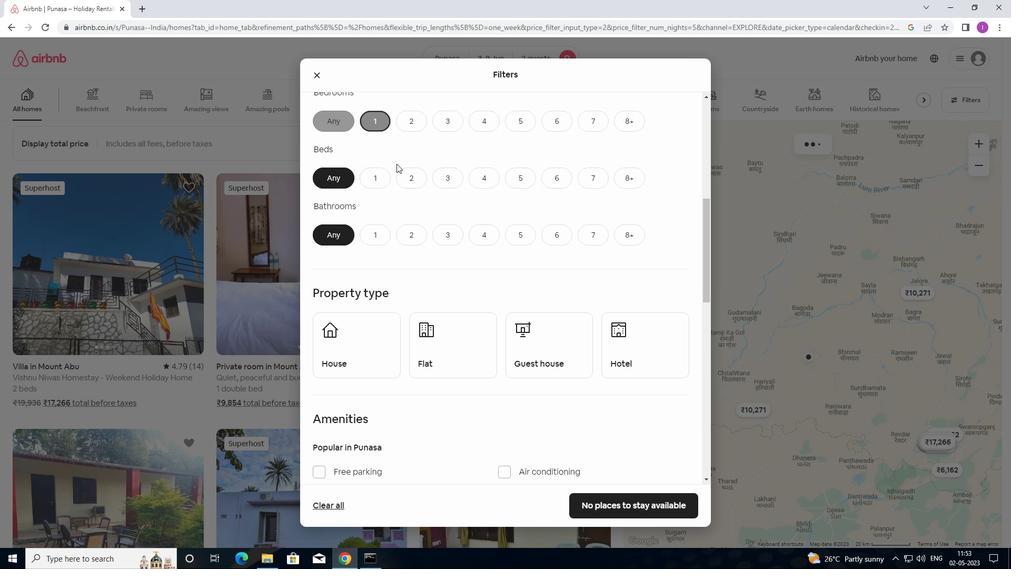 
Action: Mouse pressed left at (377, 174)
Screenshot: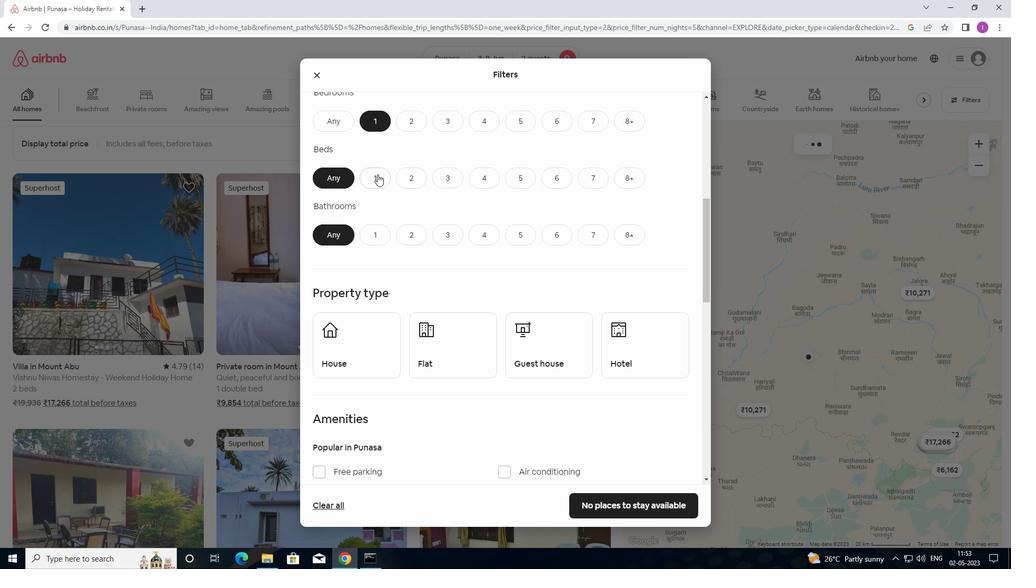 
Action: Mouse moved to (372, 237)
Screenshot: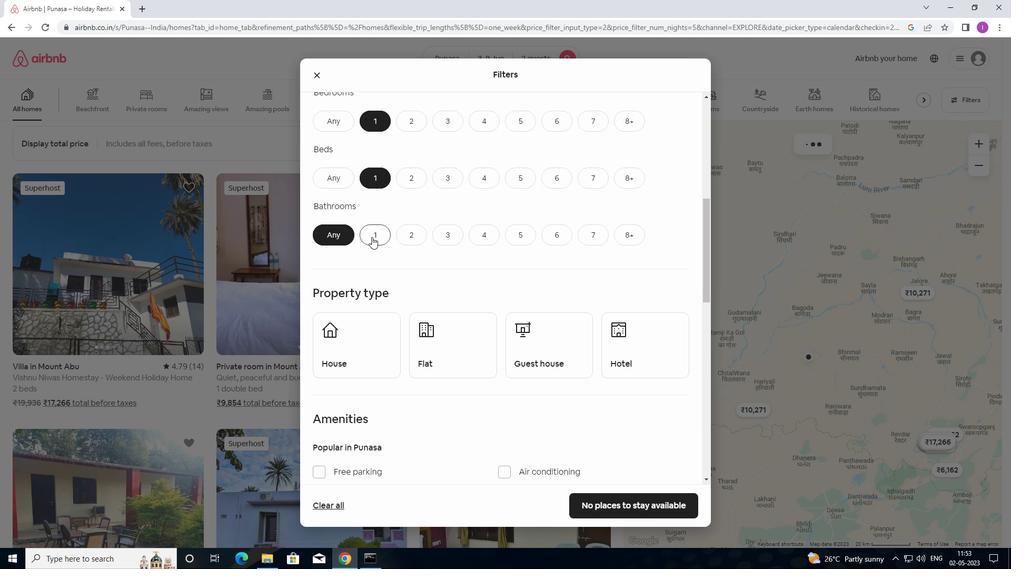 
Action: Mouse pressed left at (372, 237)
Screenshot: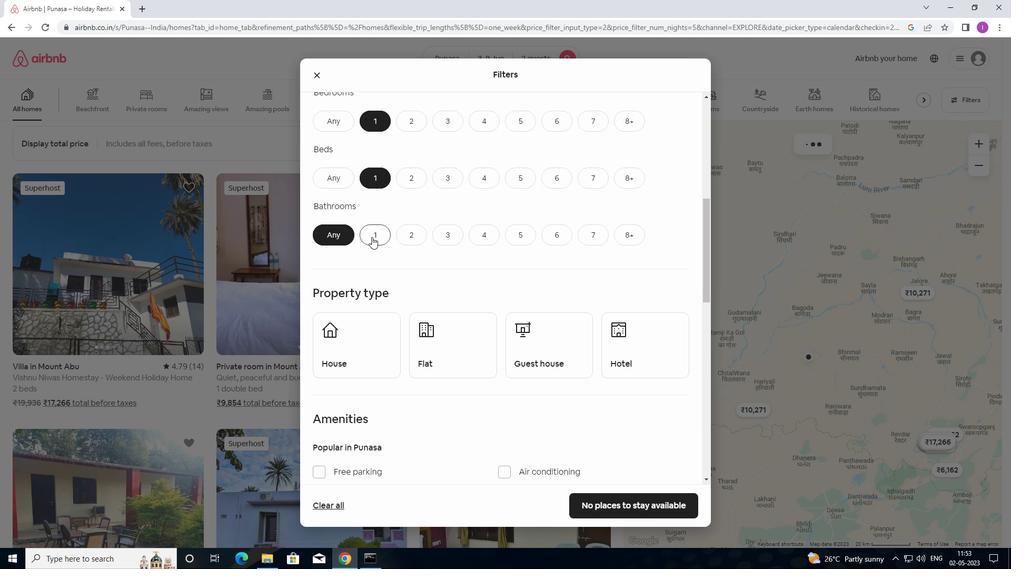 
Action: Mouse moved to (358, 328)
Screenshot: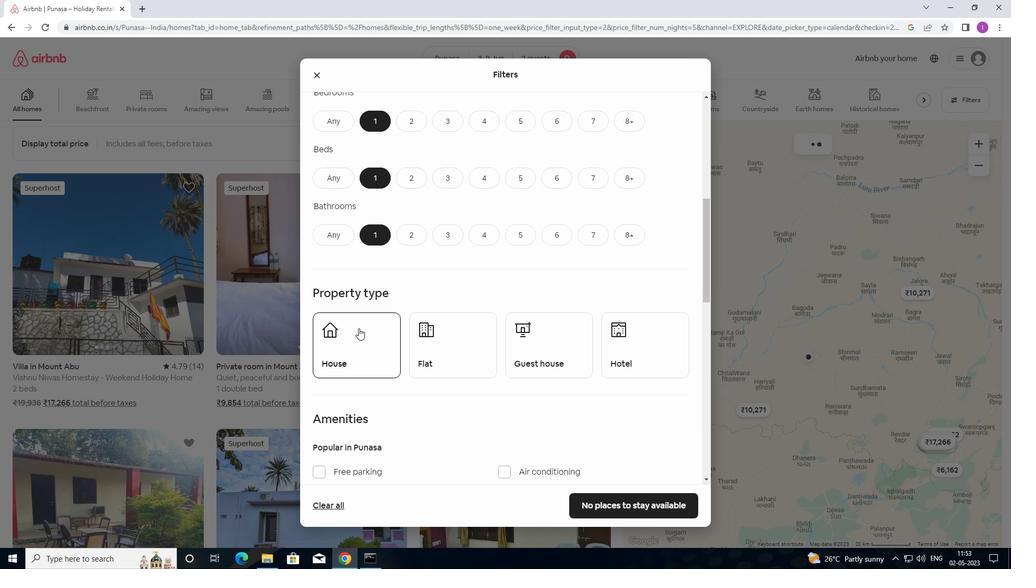 
Action: Mouse pressed left at (358, 328)
Screenshot: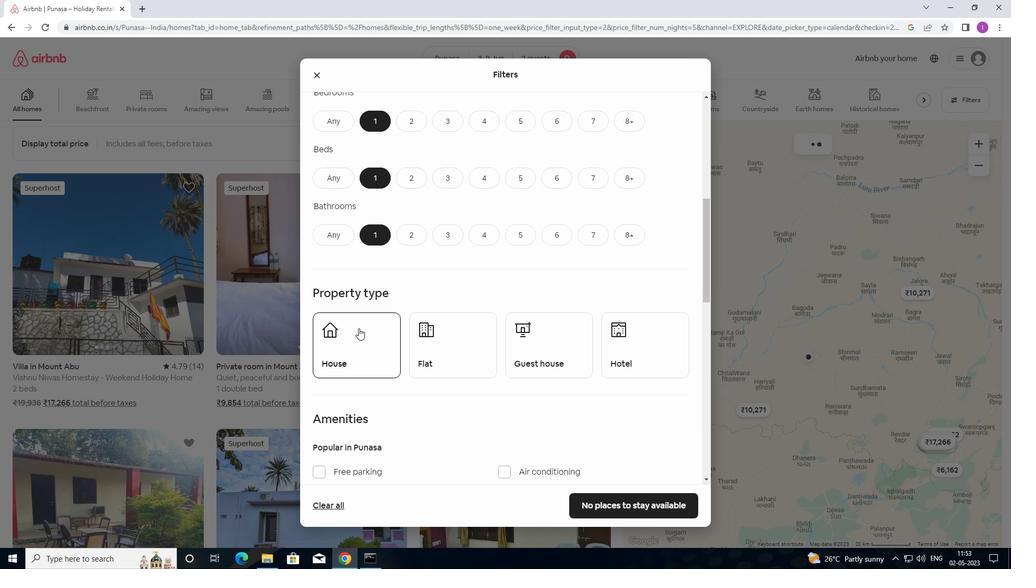 
Action: Mouse moved to (453, 342)
Screenshot: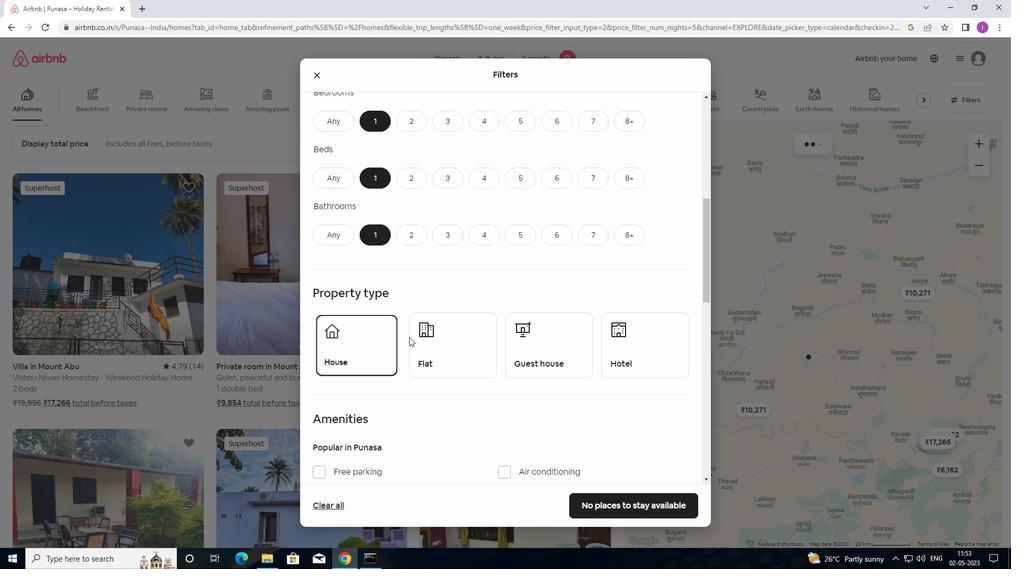 
Action: Mouse pressed left at (453, 342)
Screenshot: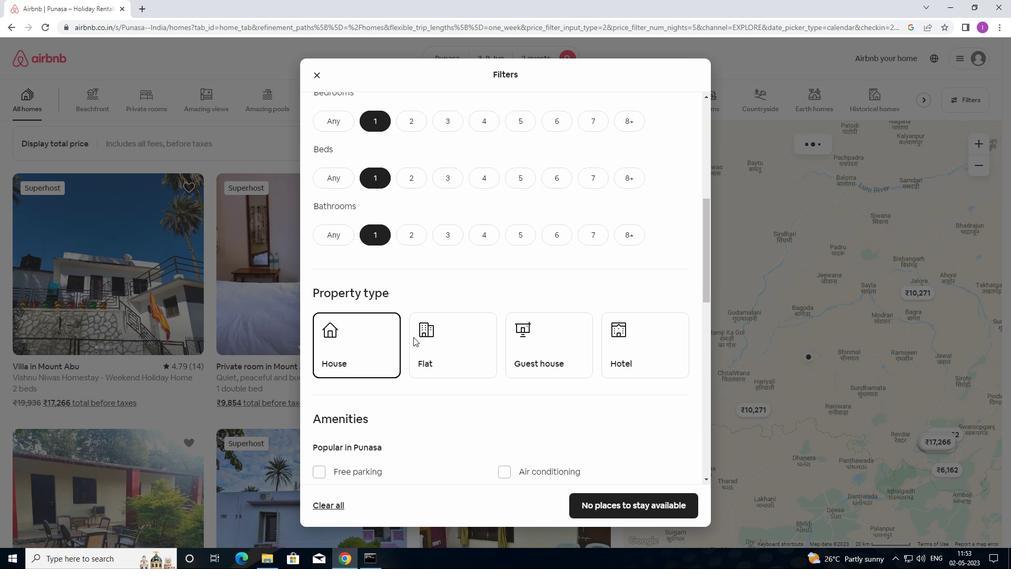 
Action: Mouse moved to (524, 345)
Screenshot: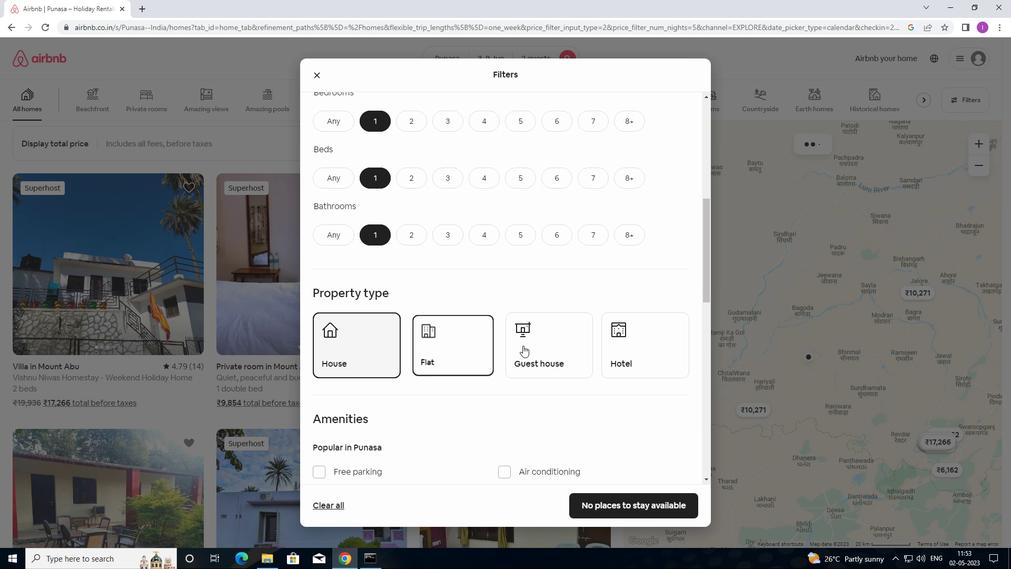 
Action: Mouse pressed left at (524, 345)
Screenshot: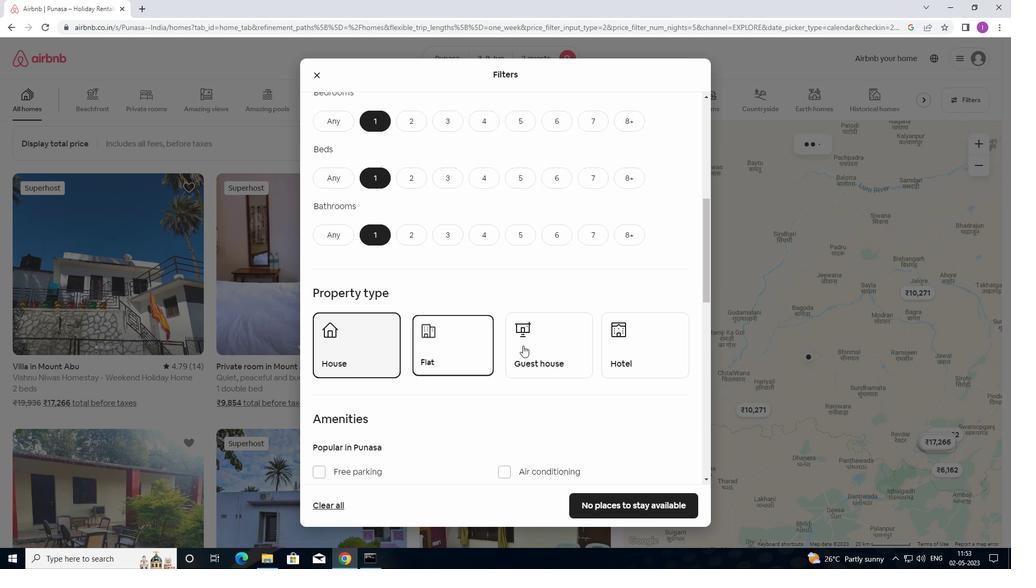 
Action: Mouse moved to (601, 349)
Screenshot: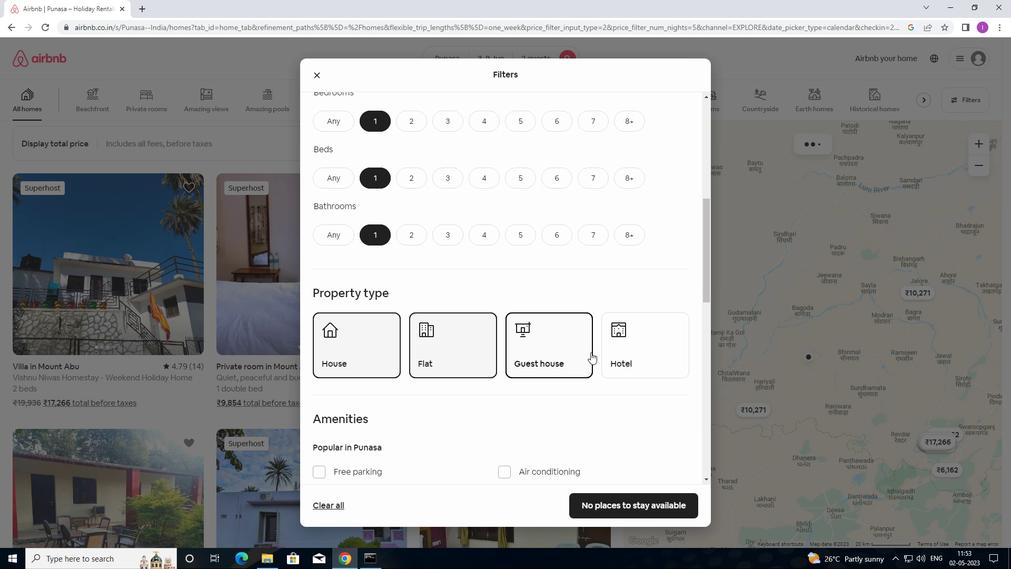 
Action: Mouse pressed left at (601, 349)
Screenshot: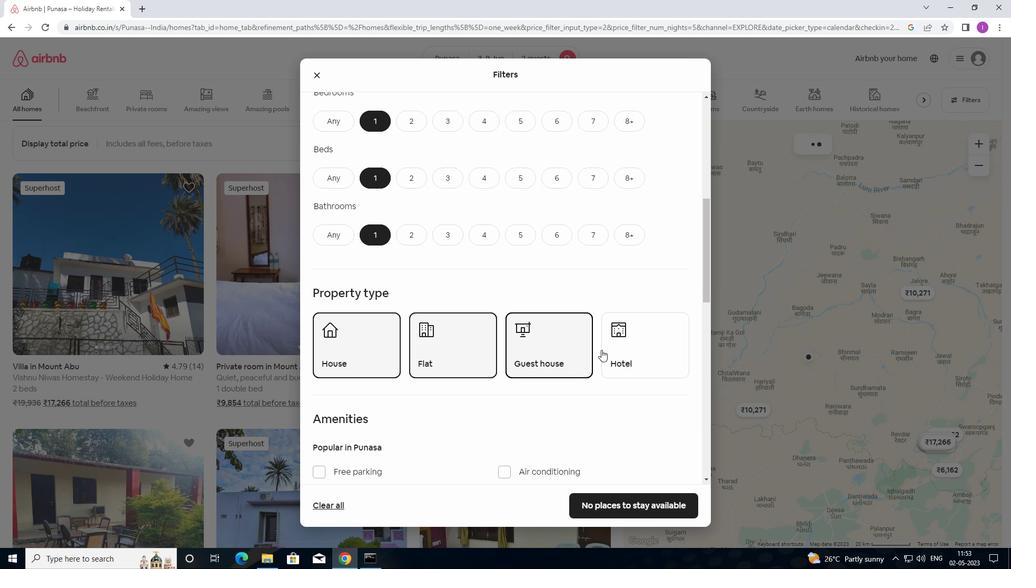 
Action: Mouse moved to (550, 420)
Screenshot: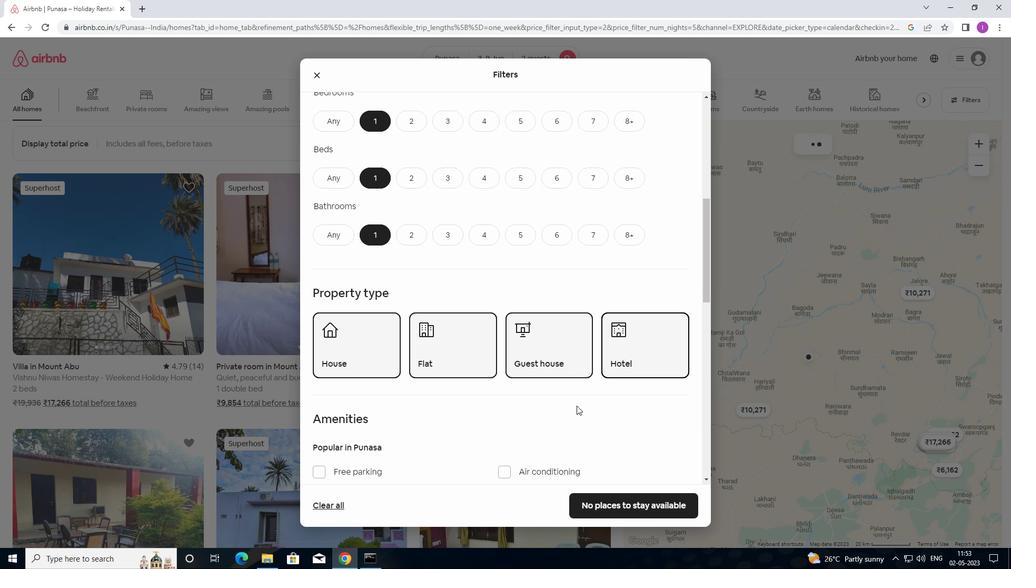 
Action: Mouse scrolled (550, 420) with delta (0, 0)
Screenshot: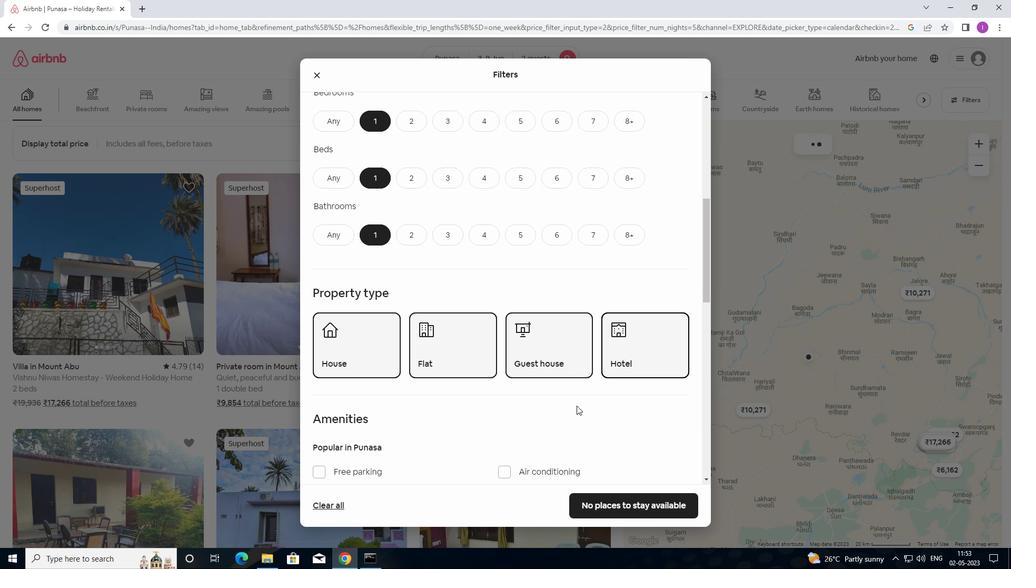 
Action: Mouse scrolled (550, 420) with delta (0, 0)
Screenshot: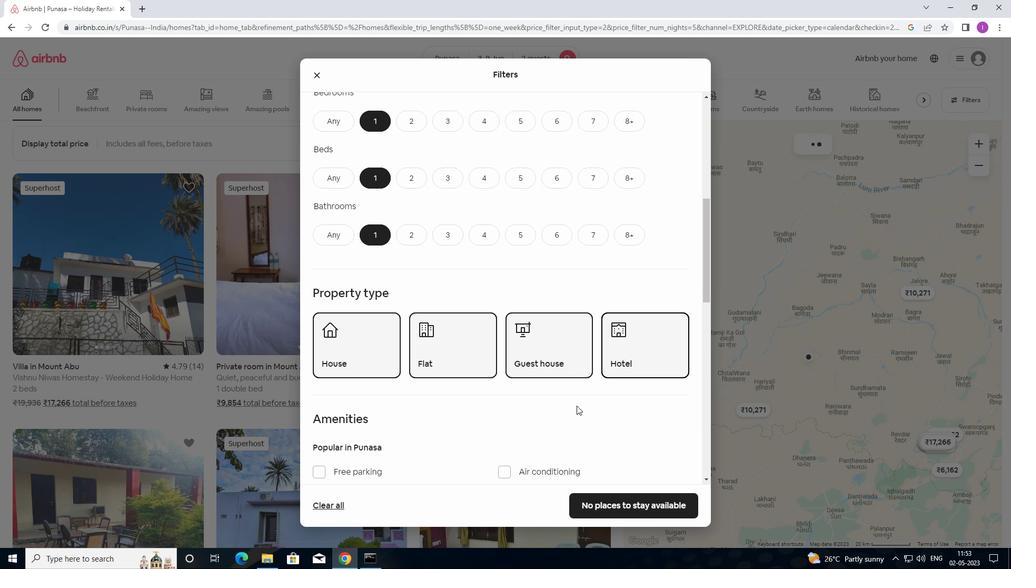 
Action: Mouse scrolled (550, 420) with delta (0, 0)
Screenshot: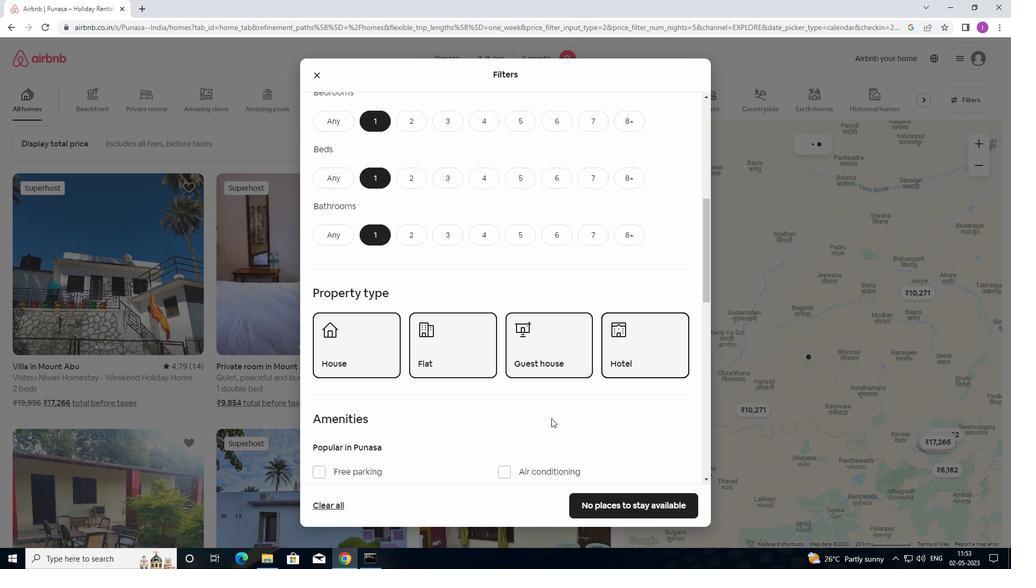 
Action: Mouse moved to (546, 404)
Screenshot: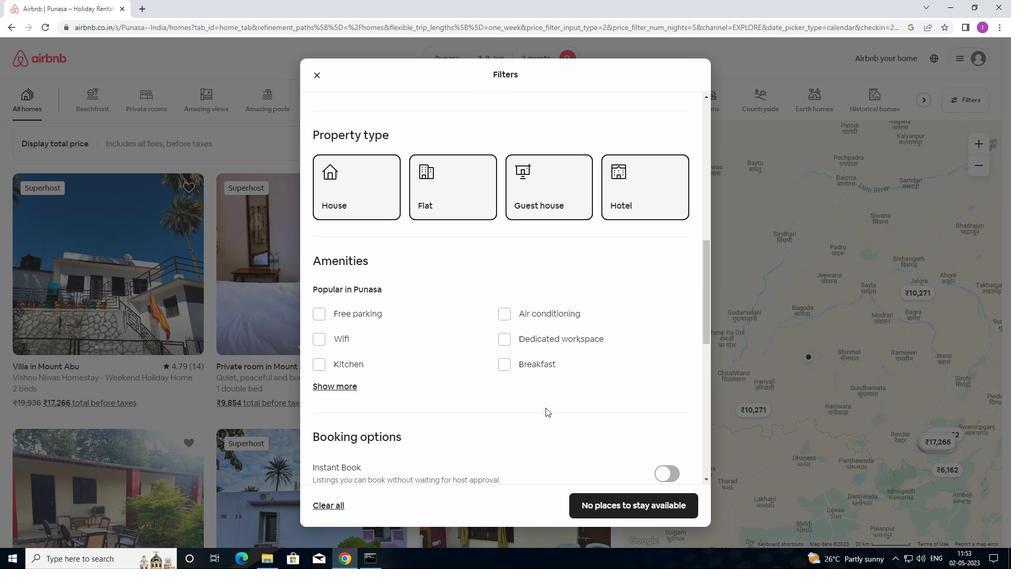 
Action: Mouse scrolled (546, 404) with delta (0, 0)
Screenshot: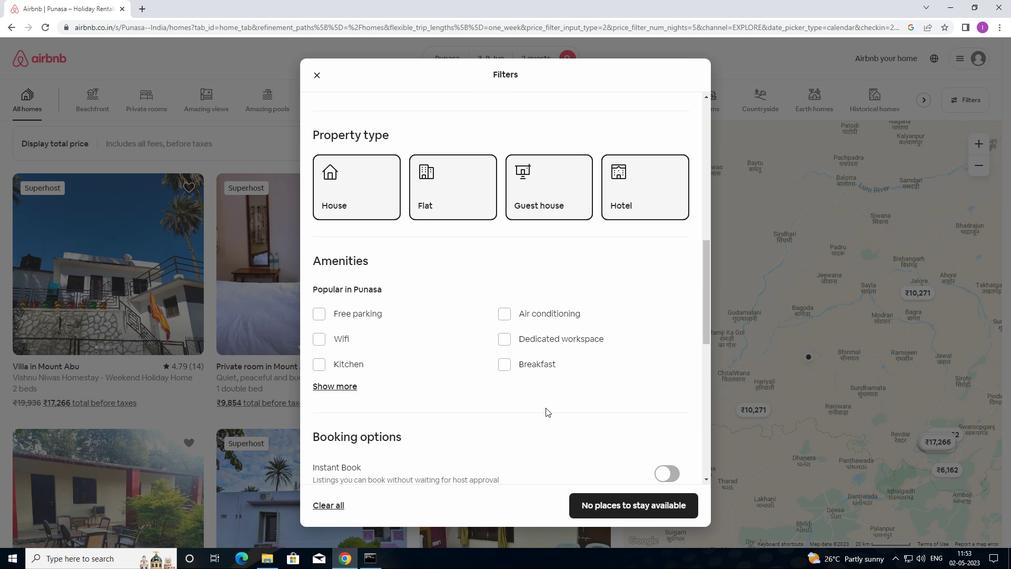
Action: Mouse scrolled (546, 404) with delta (0, 0)
Screenshot: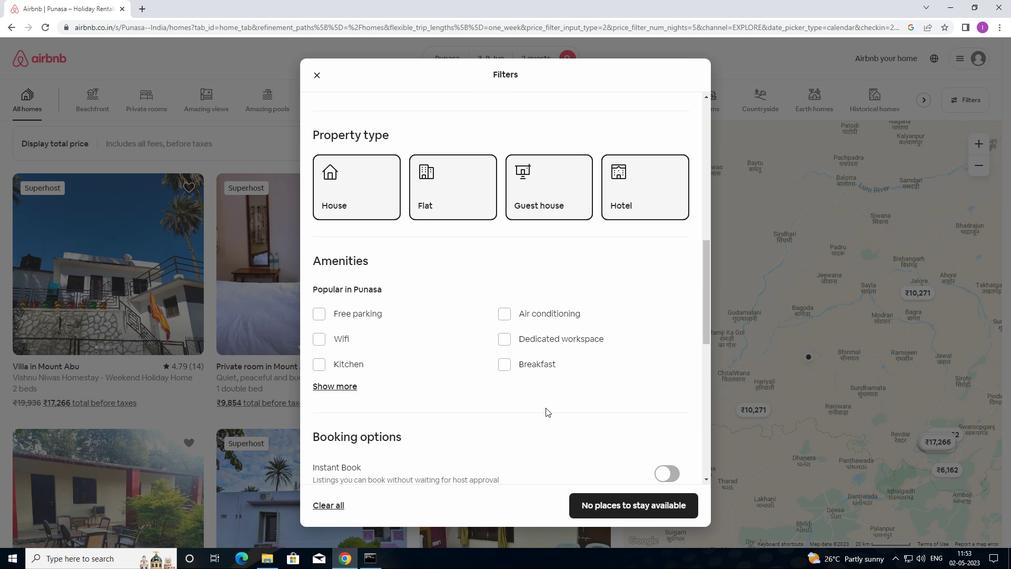 
Action: Mouse scrolled (546, 404) with delta (0, 0)
Screenshot: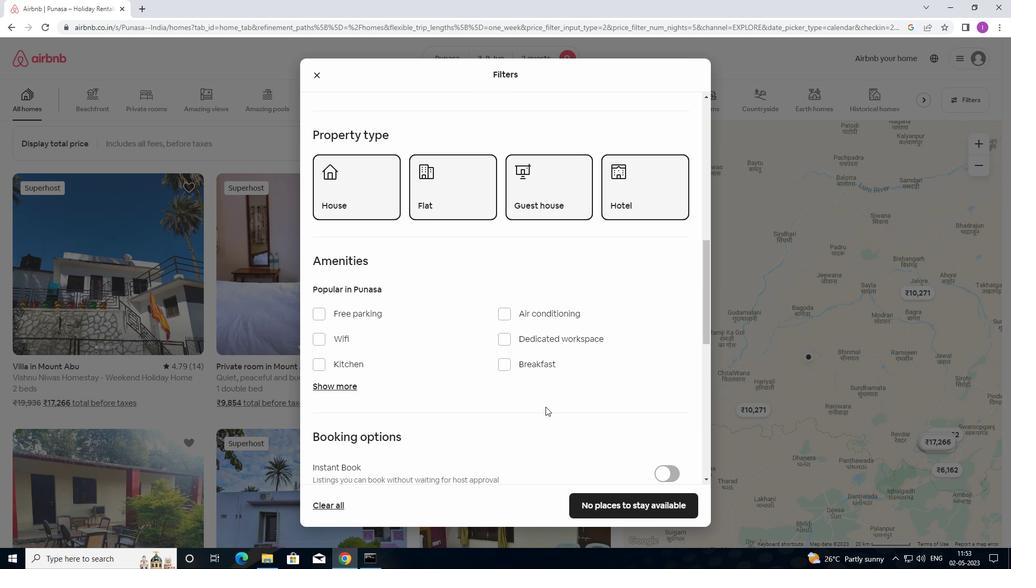 
Action: Mouse moved to (677, 347)
Screenshot: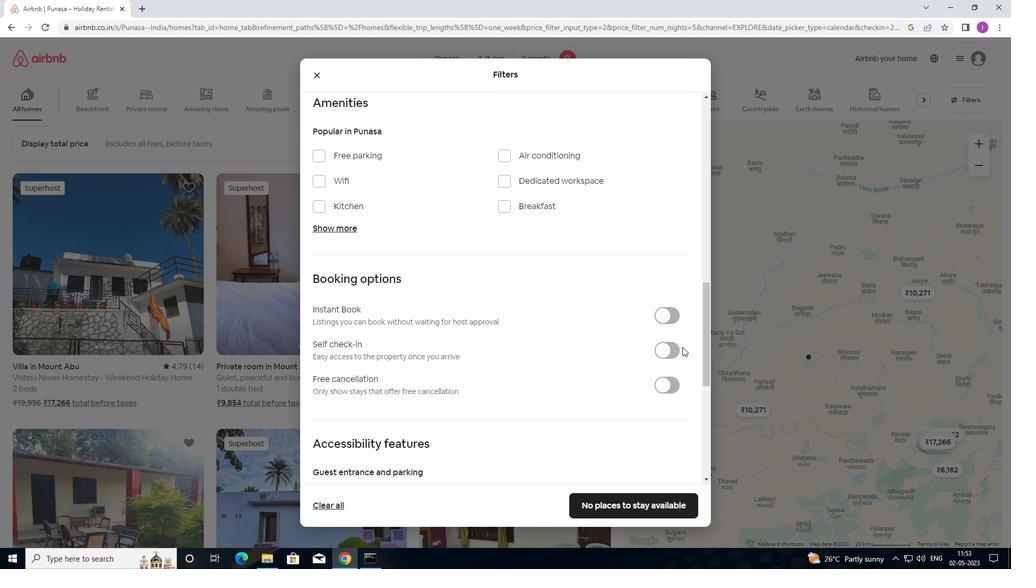 
Action: Mouse pressed left at (677, 347)
Screenshot: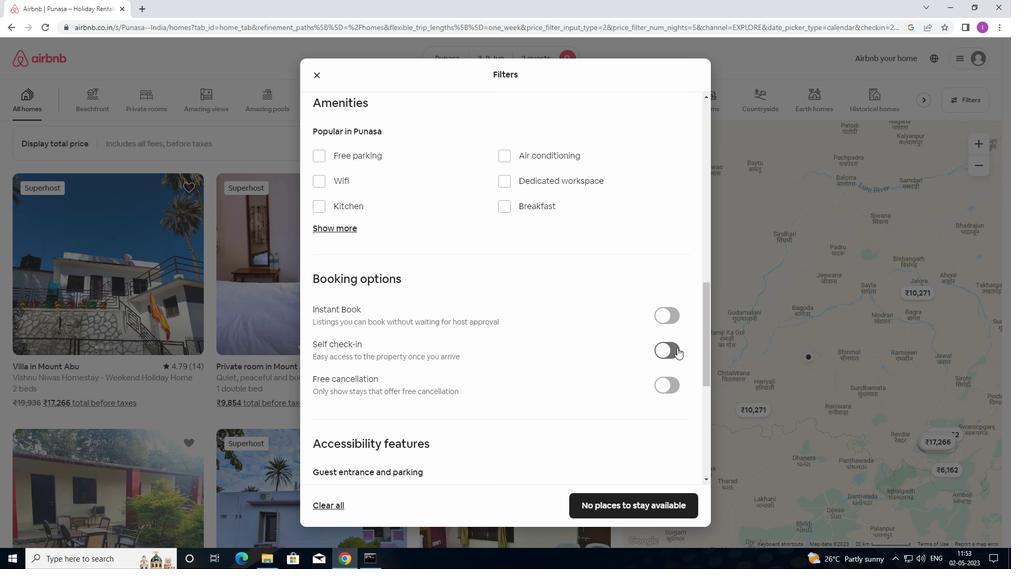 
Action: Mouse moved to (608, 404)
Screenshot: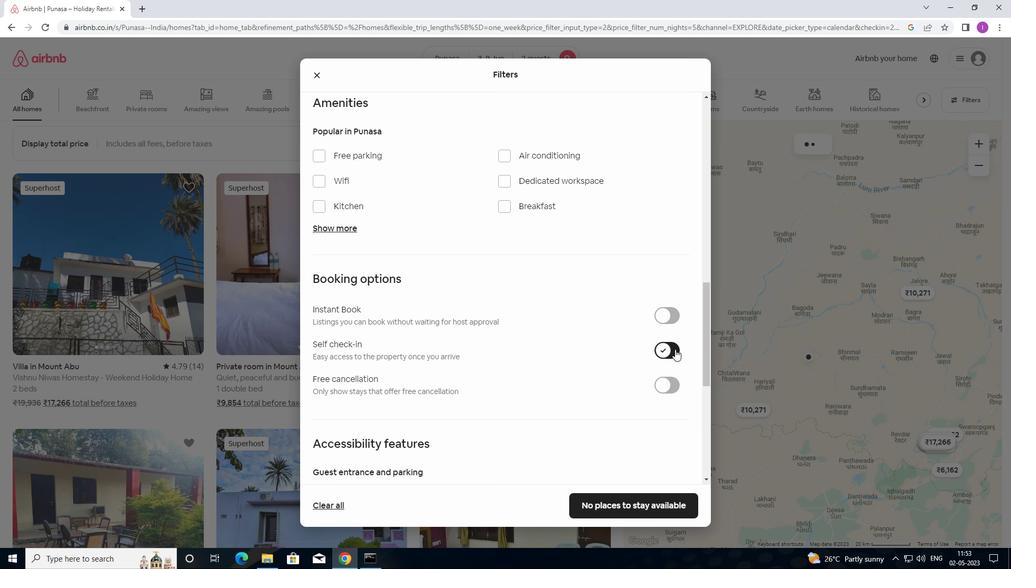 
Action: Mouse scrolled (608, 403) with delta (0, 0)
Screenshot: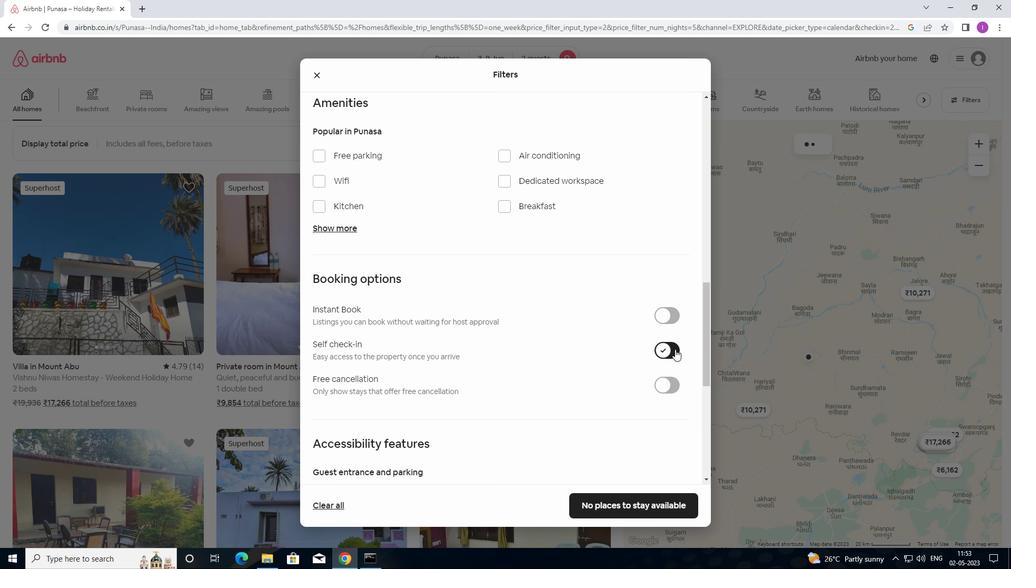 
Action: Mouse moved to (606, 407)
Screenshot: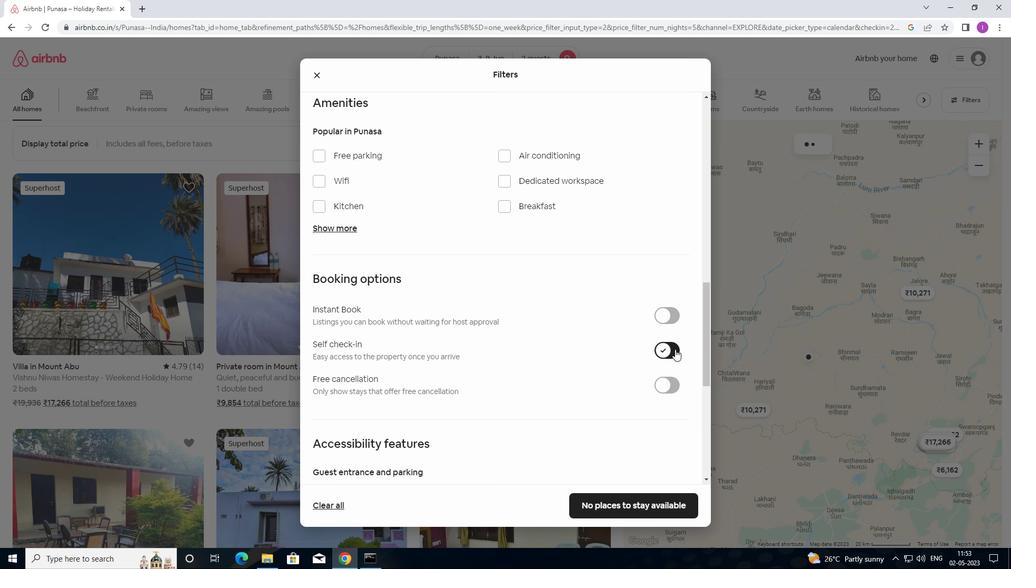 
Action: Mouse scrolled (606, 406) with delta (0, 0)
Screenshot: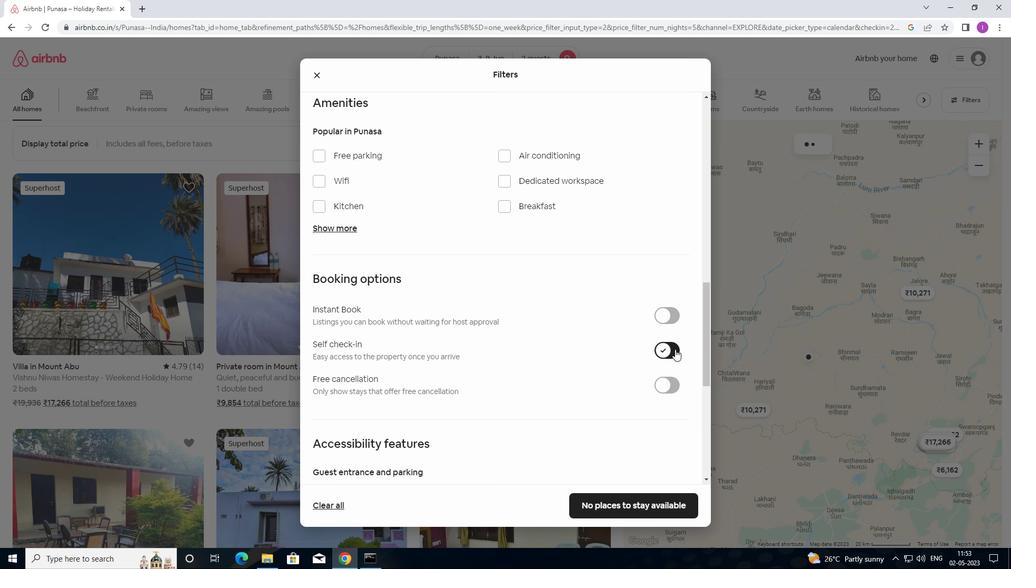 
Action: Mouse moved to (605, 408)
Screenshot: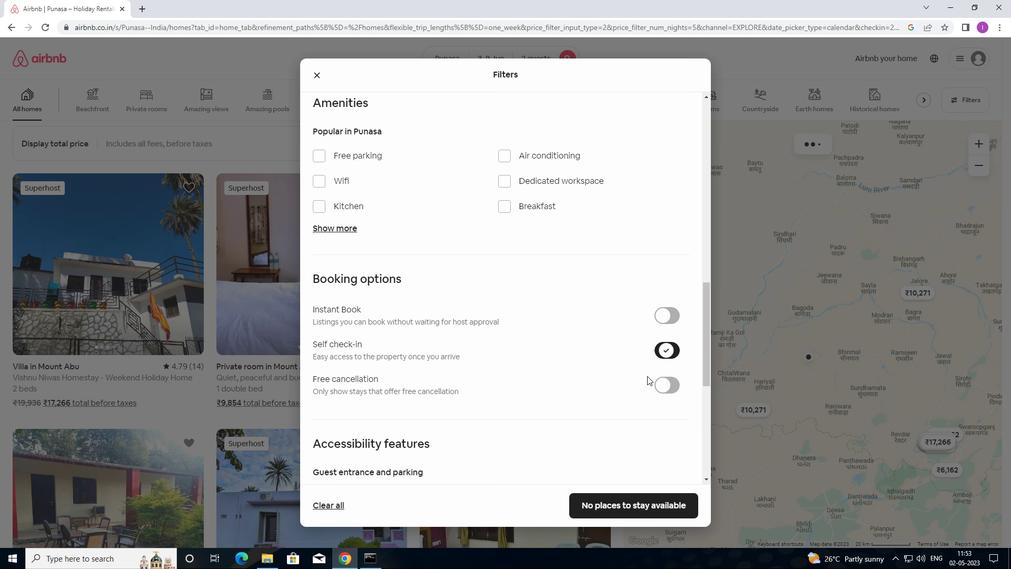 
Action: Mouse scrolled (605, 408) with delta (0, 0)
Screenshot: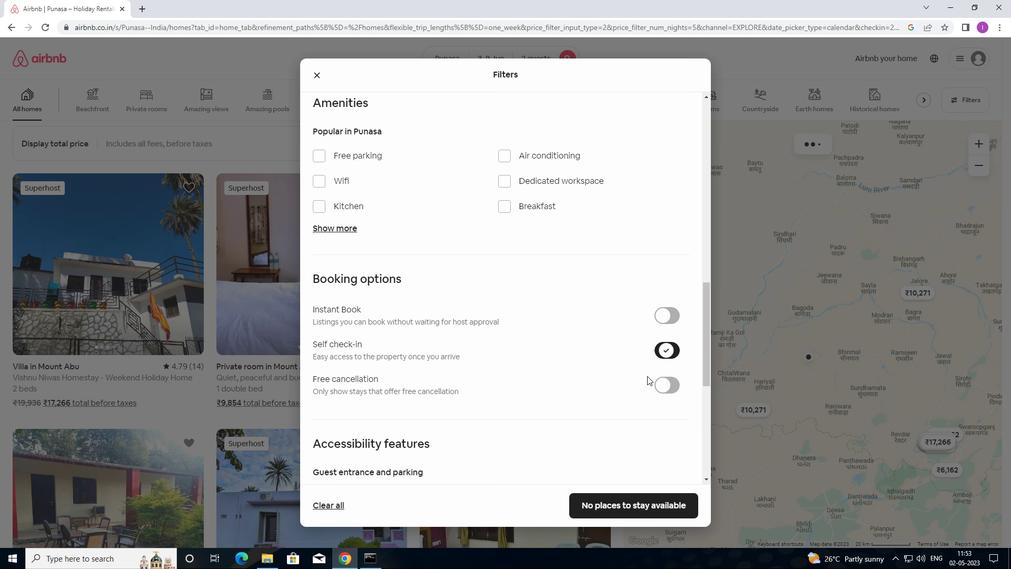 
Action: Mouse moved to (602, 410)
Screenshot: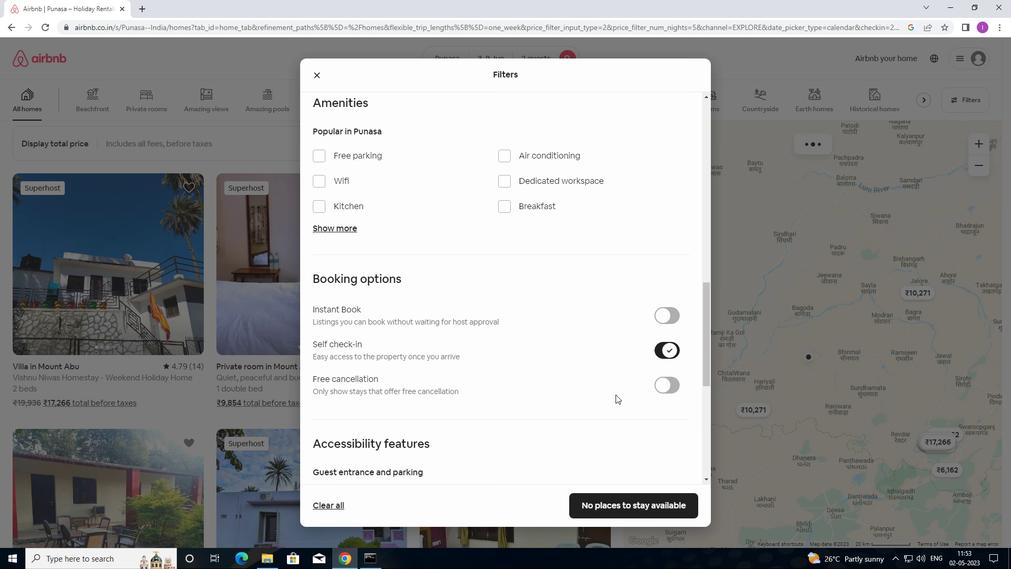 
Action: Mouse scrolled (602, 410) with delta (0, 0)
Screenshot: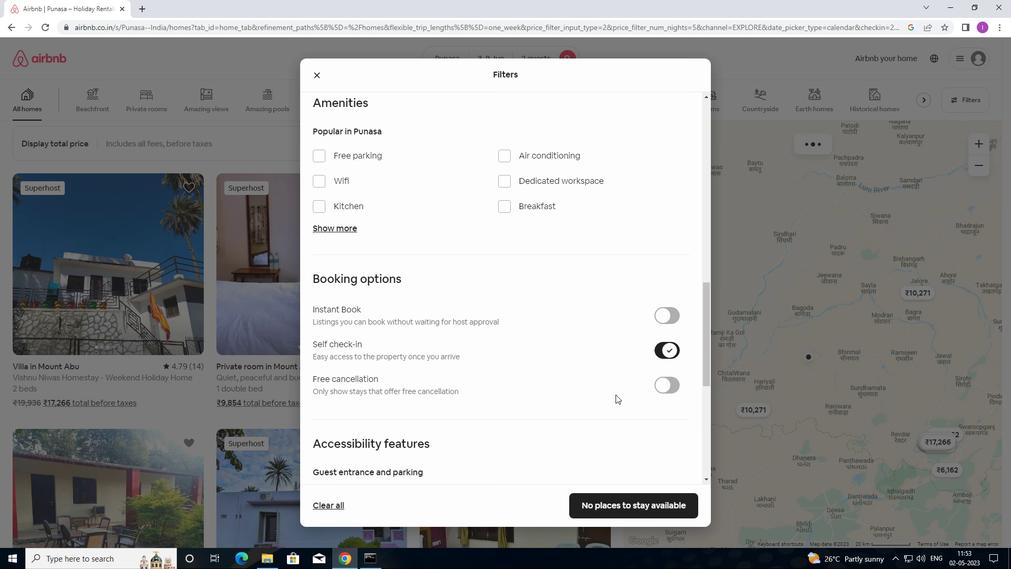 
Action: Mouse moved to (457, 431)
Screenshot: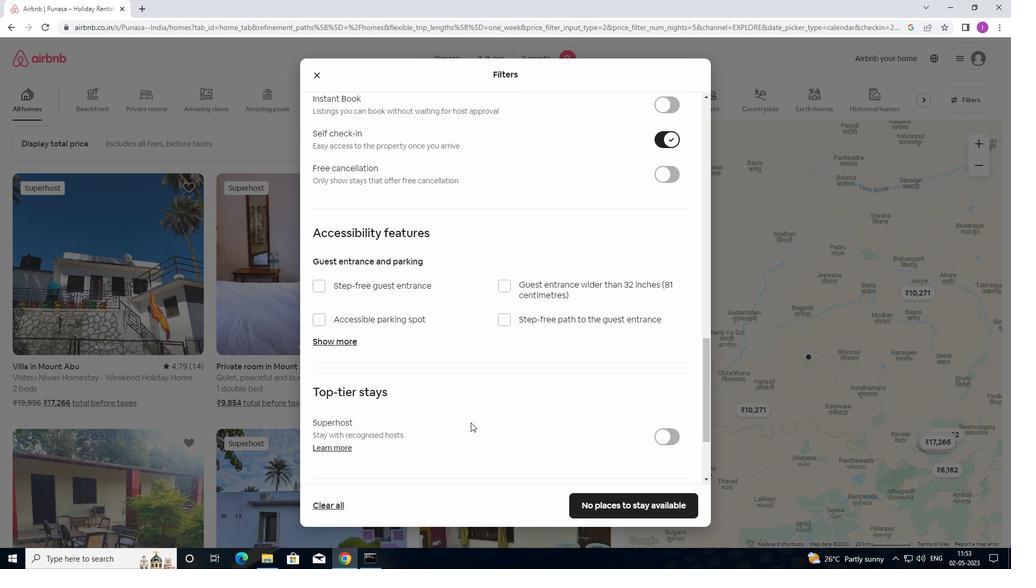 
Action: Mouse scrolled (457, 431) with delta (0, 0)
Screenshot: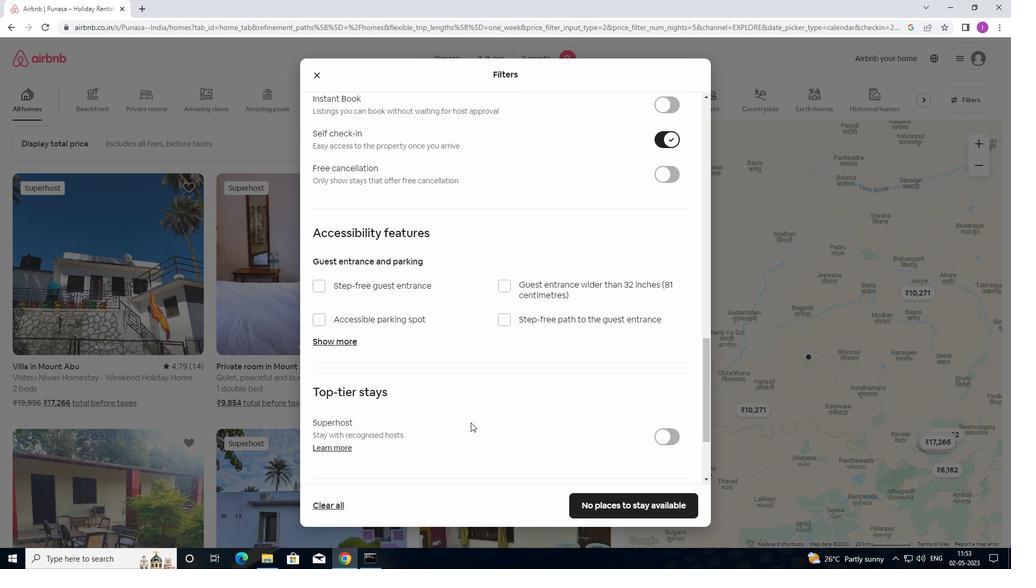 
Action: Mouse moved to (455, 436)
Screenshot: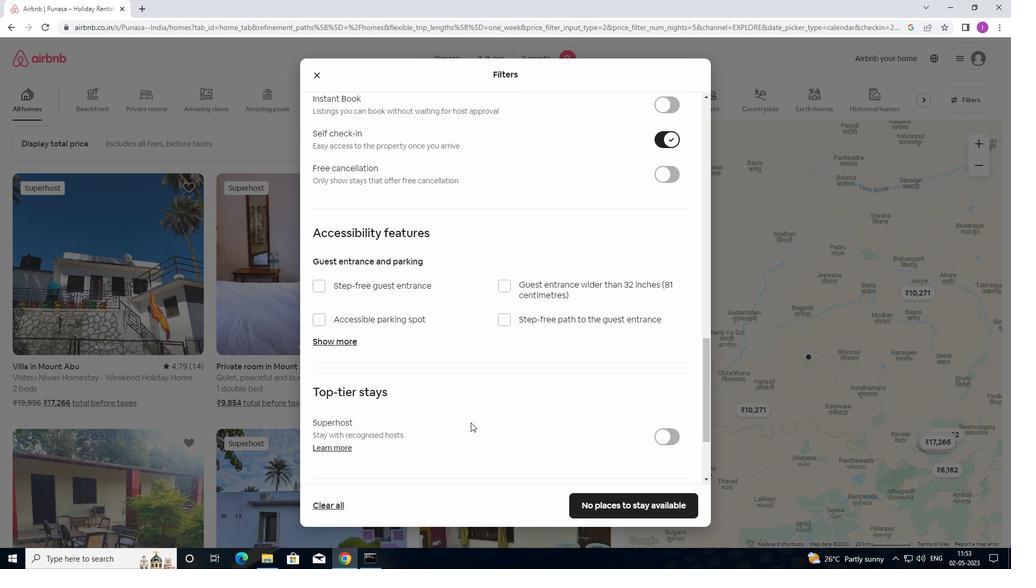 
Action: Mouse scrolled (455, 435) with delta (0, 0)
Screenshot: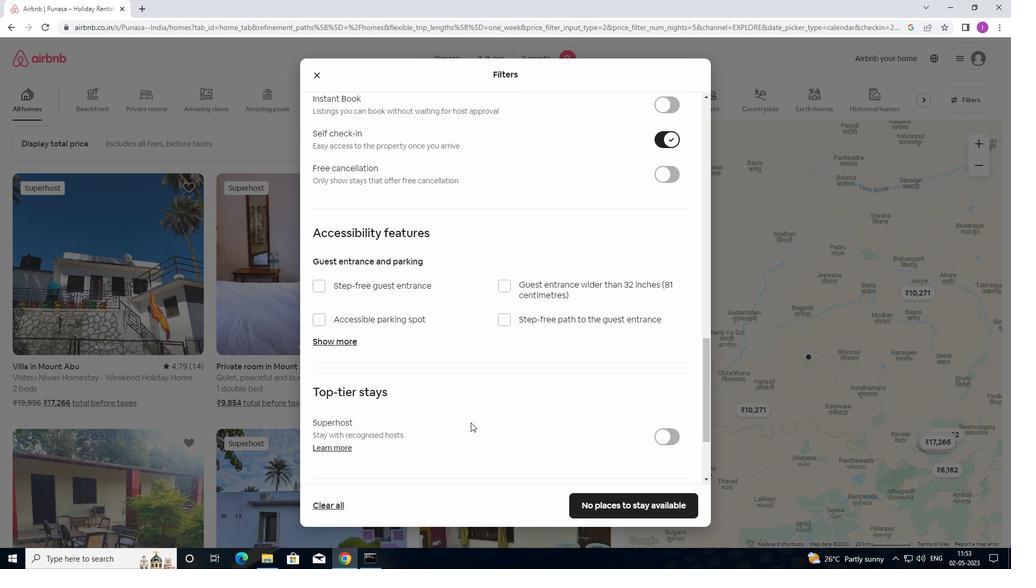 
Action: Mouse moved to (453, 439)
Screenshot: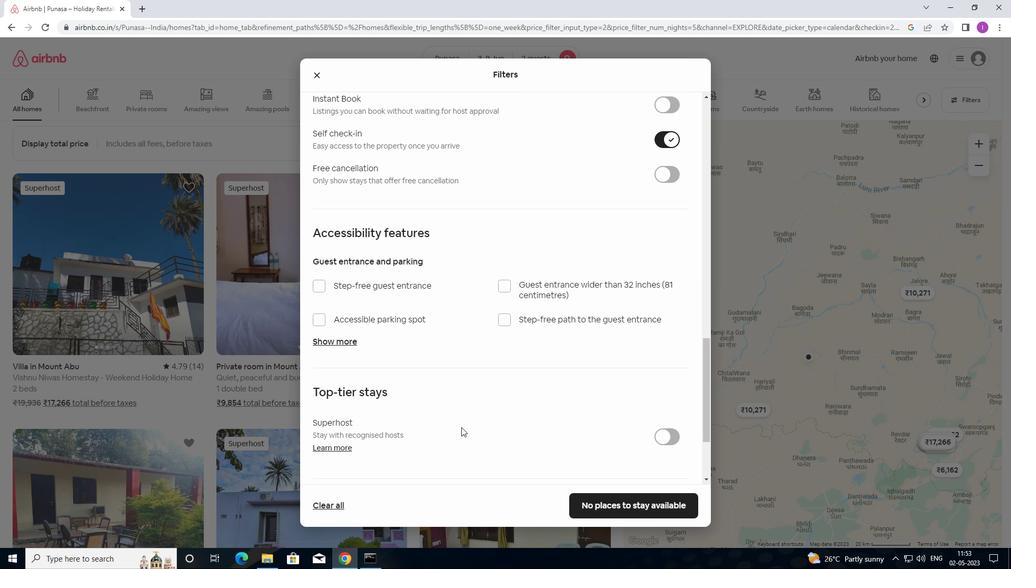 
Action: Mouse scrolled (453, 439) with delta (0, 0)
Screenshot: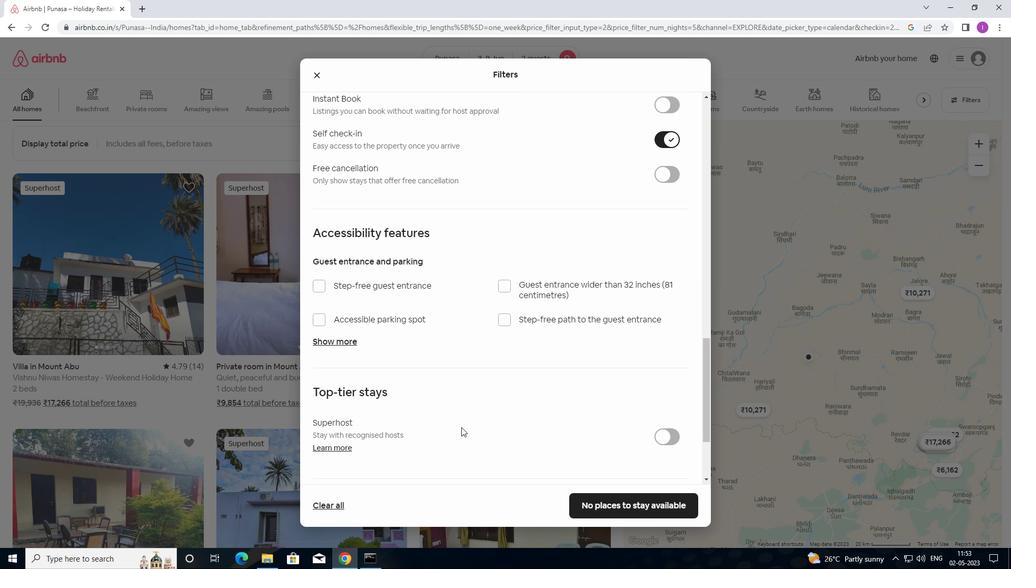 
Action: Mouse scrolled (453, 439) with delta (0, 0)
Screenshot: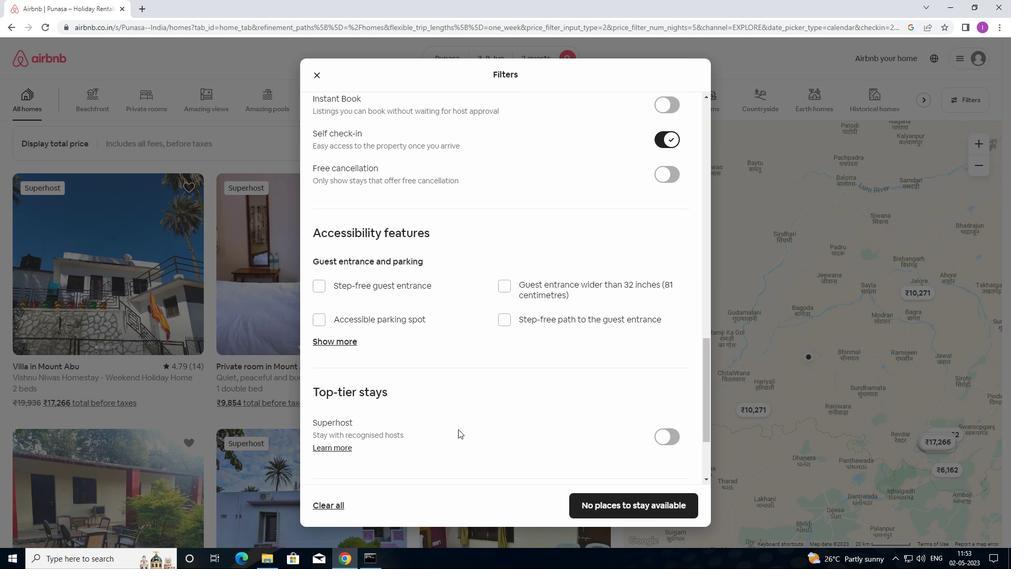 
Action: Mouse moved to (332, 415)
Screenshot: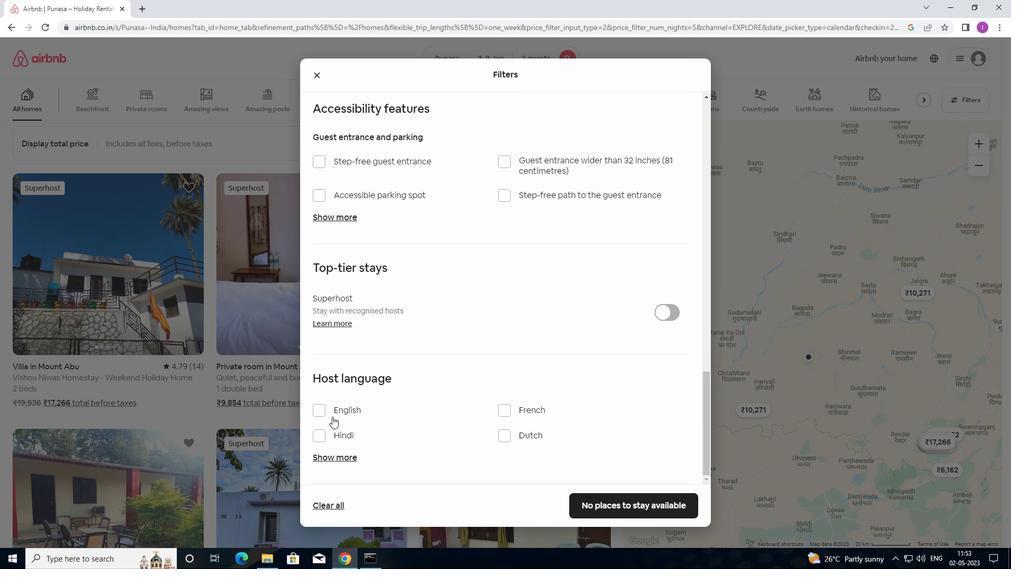 
Action: Mouse pressed left at (332, 415)
Screenshot: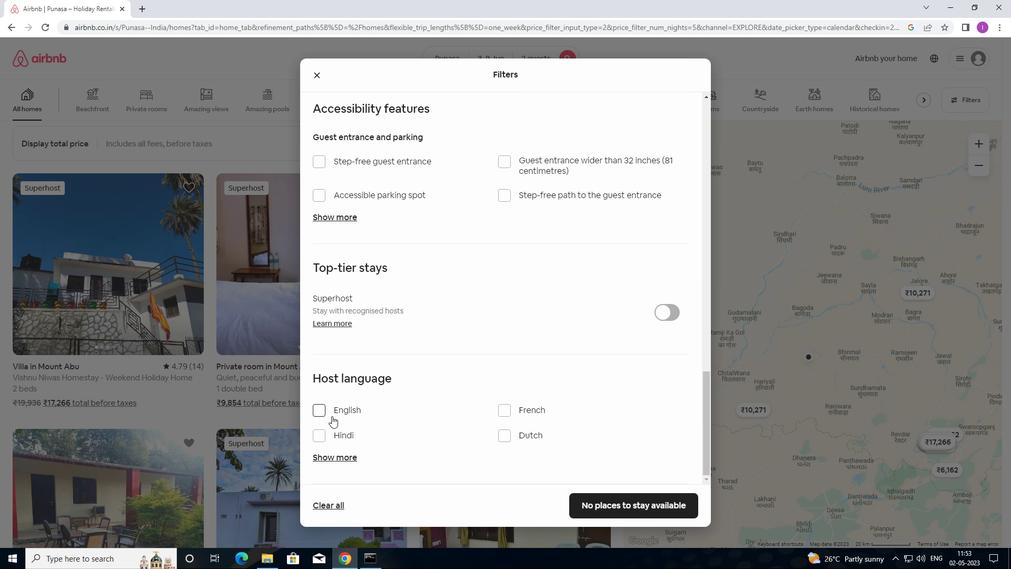 
Action: Mouse moved to (658, 506)
Screenshot: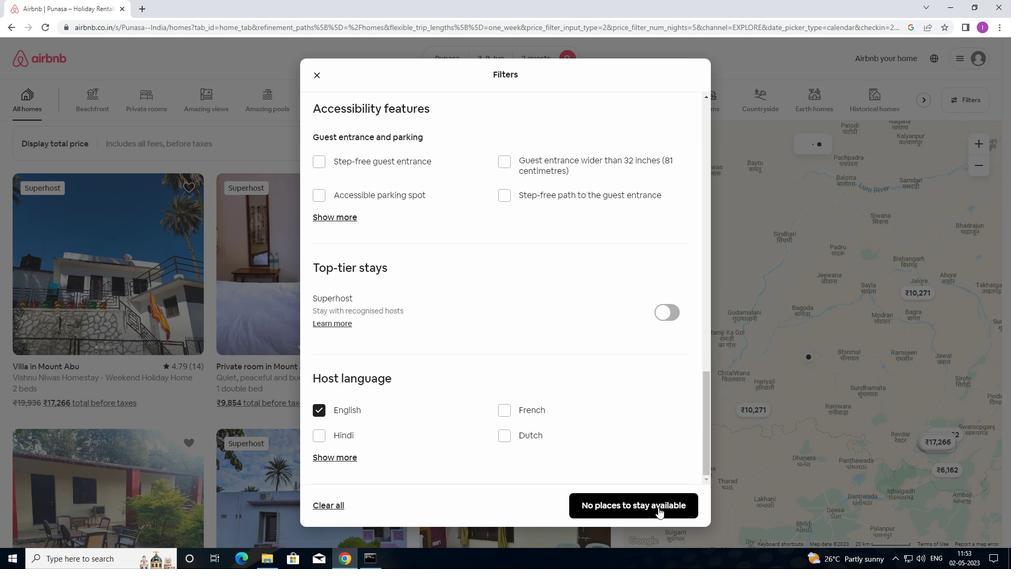 
Action: Mouse pressed left at (658, 506)
Screenshot: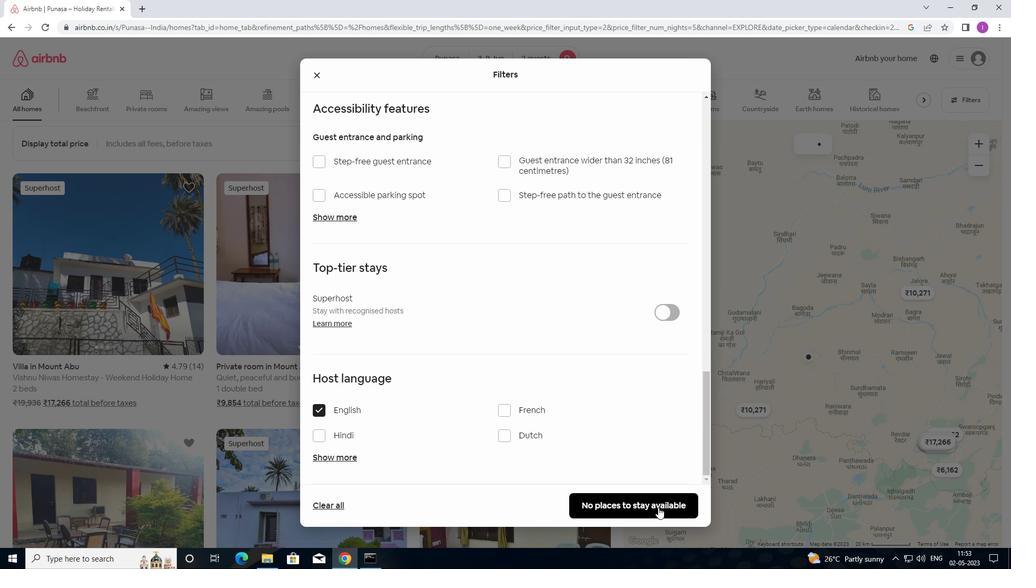 
Action: Mouse moved to (659, 499)
Screenshot: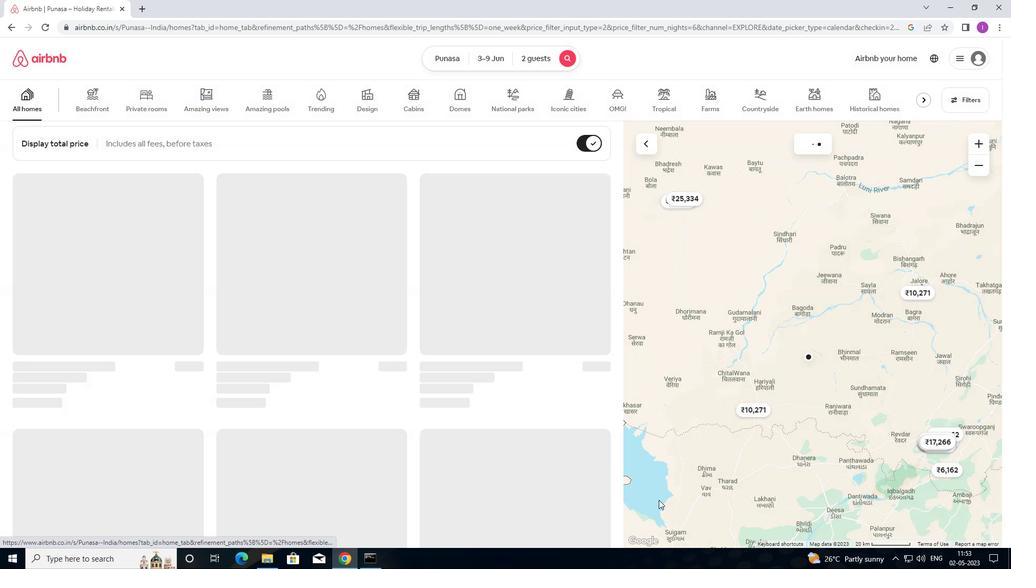 
